 Task: Find connections with filter location Santiago del Estero with filter topic #fintechwith filter profile language German with filter current company Glenmark Pharmaceuticals with filter school SR Engineering College  with filter industry Abrasives and Nonmetallic Minerals Manufacturing with filter service category Personal Injury Law with filter keywords title Digital Overlord
Action: Mouse moved to (490, 95)
Screenshot: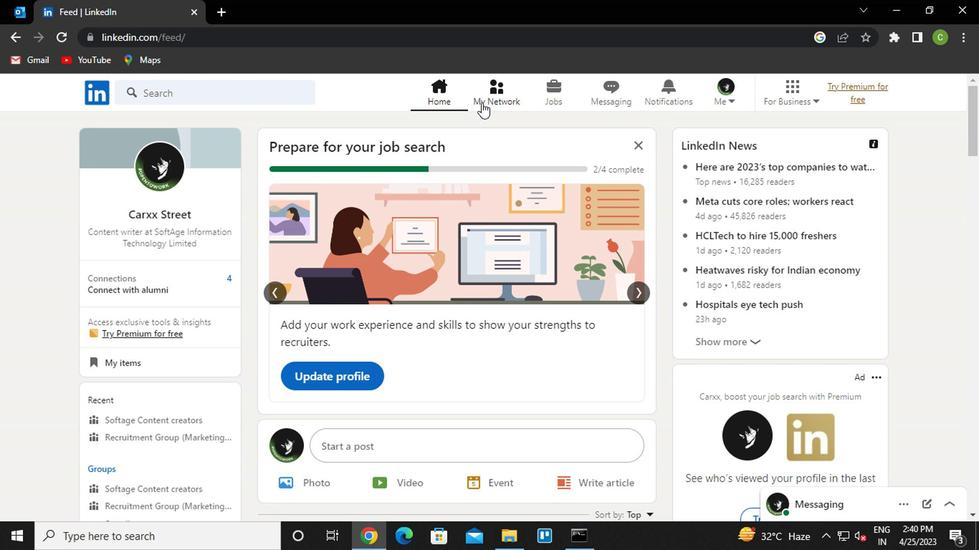 
Action: Mouse pressed left at (490, 95)
Screenshot: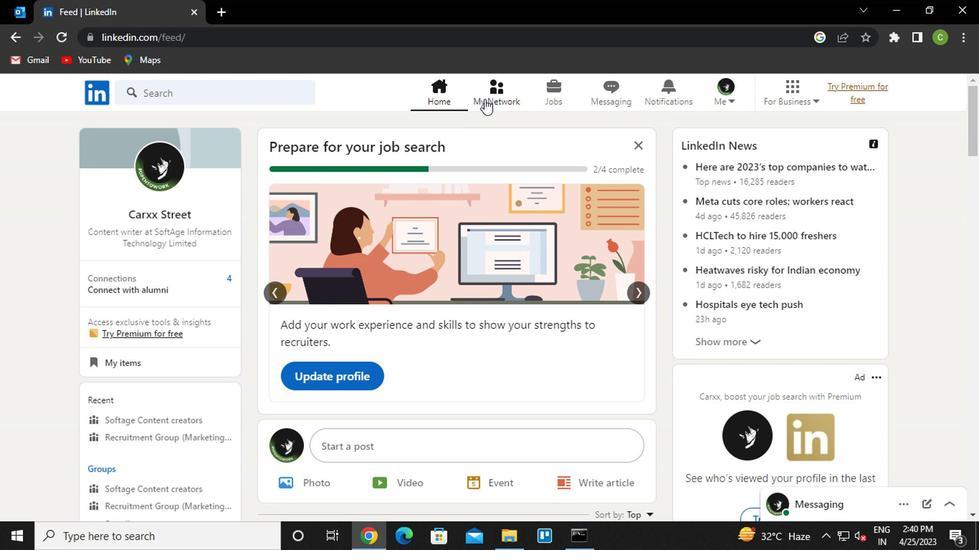 
Action: Mouse moved to (209, 173)
Screenshot: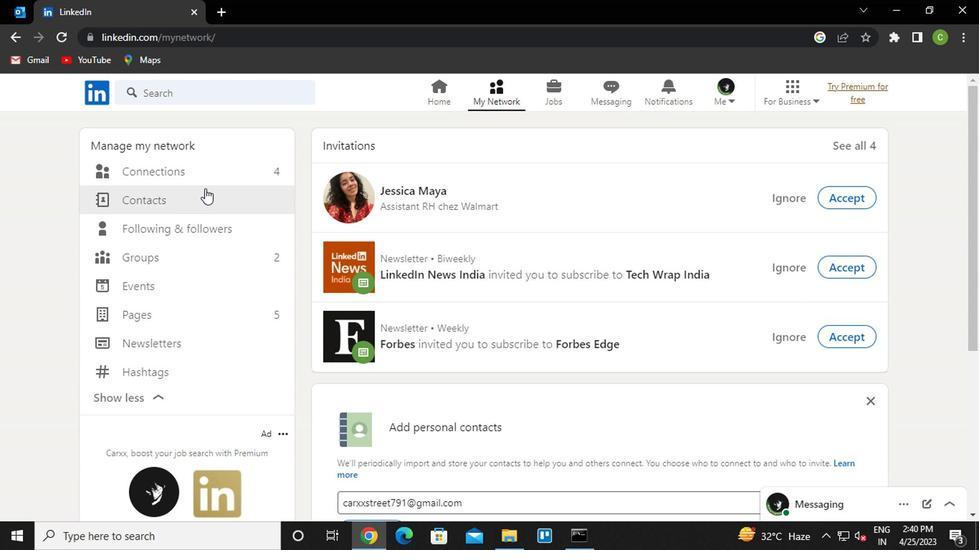 
Action: Mouse pressed left at (209, 173)
Screenshot: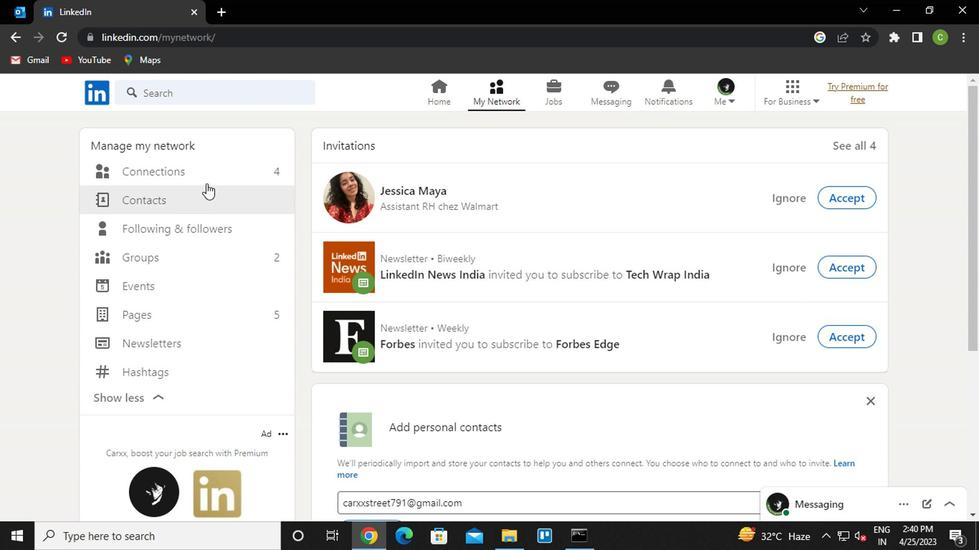 
Action: Mouse moved to (580, 177)
Screenshot: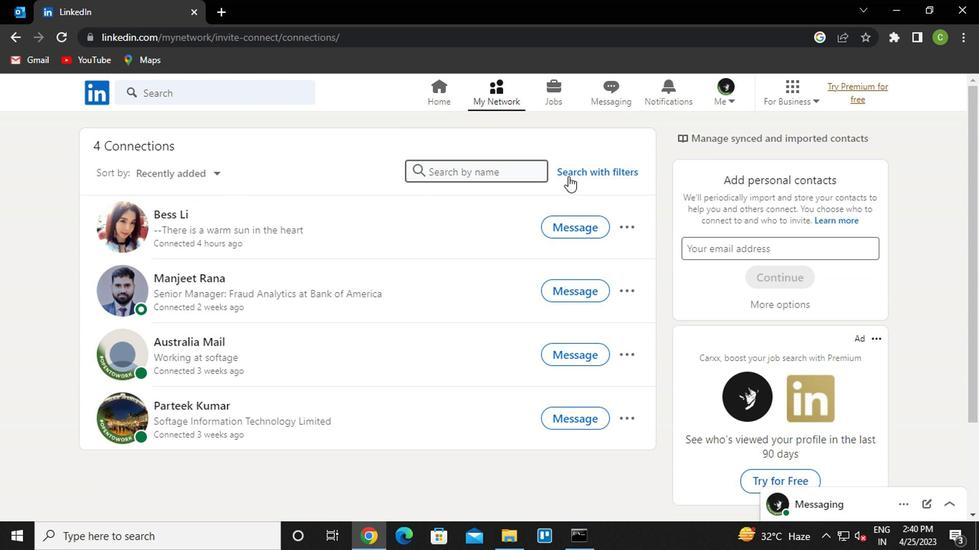 
Action: Mouse pressed left at (580, 177)
Screenshot: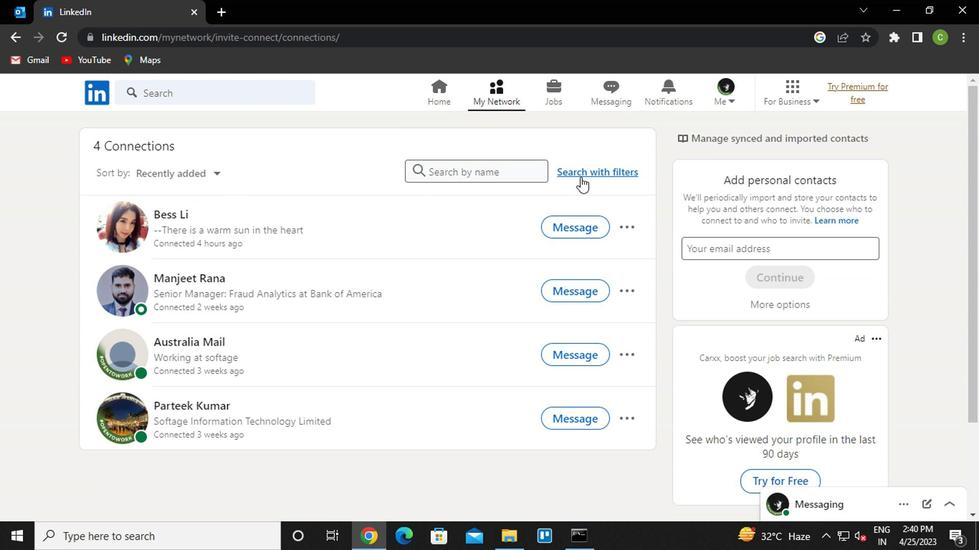 
Action: Mouse moved to (474, 137)
Screenshot: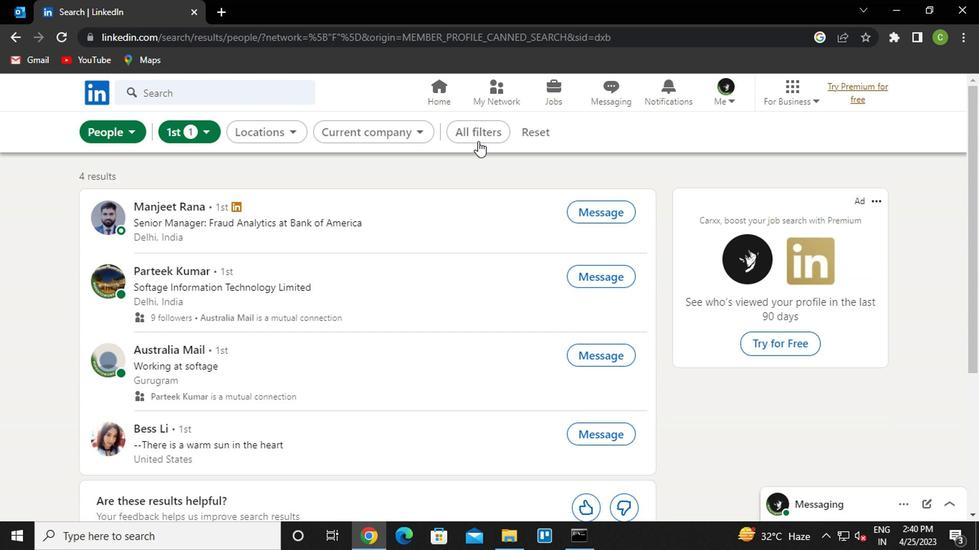 
Action: Mouse pressed left at (474, 137)
Screenshot: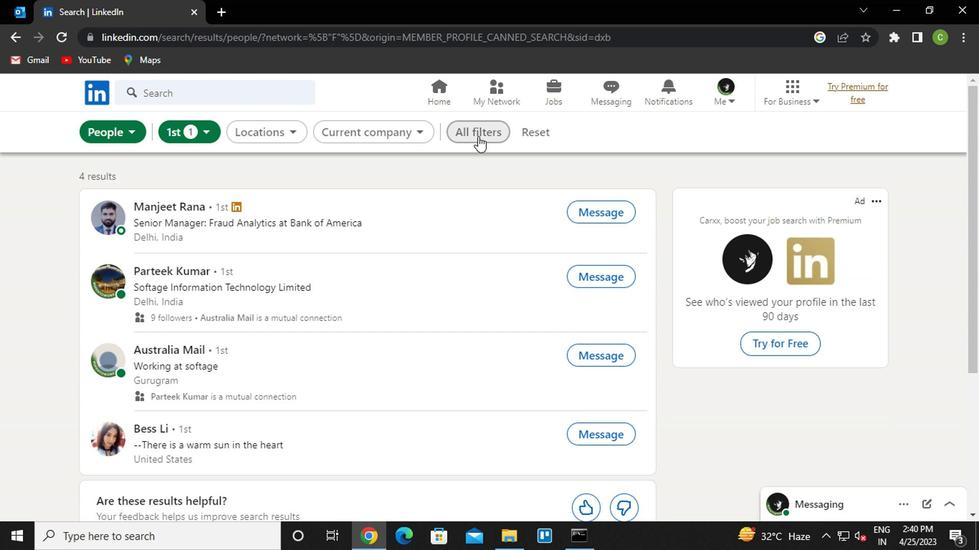 
Action: Mouse moved to (726, 291)
Screenshot: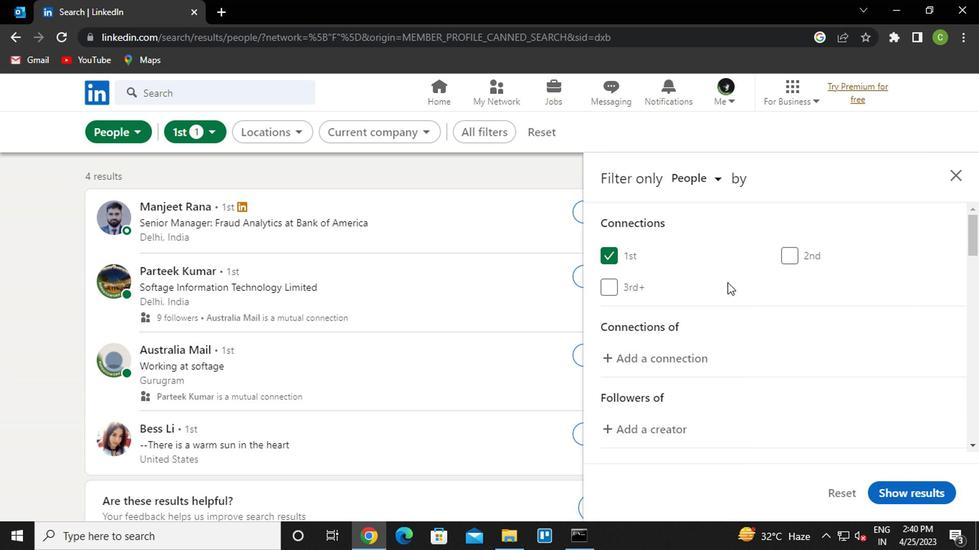 
Action: Mouse scrolled (726, 290) with delta (0, 0)
Screenshot: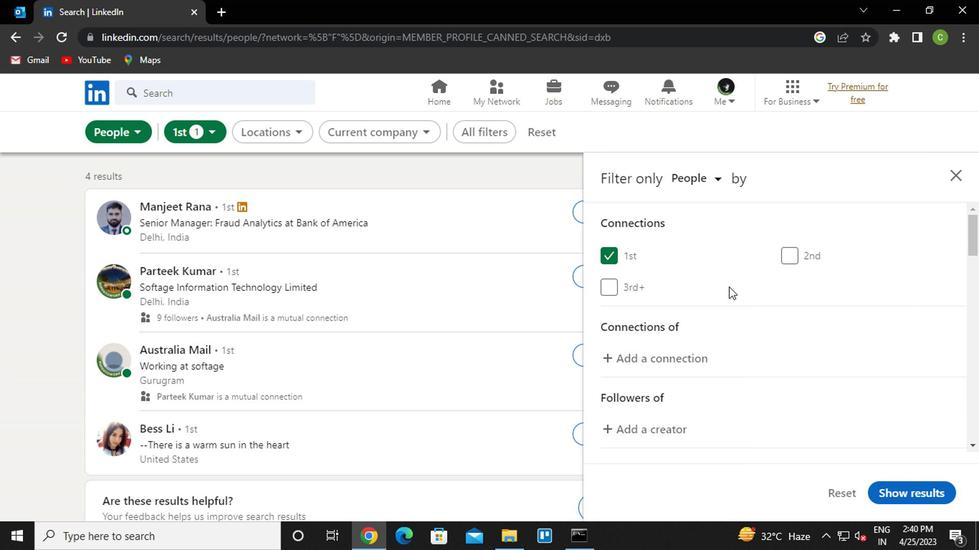 
Action: Mouse moved to (725, 297)
Screenshot: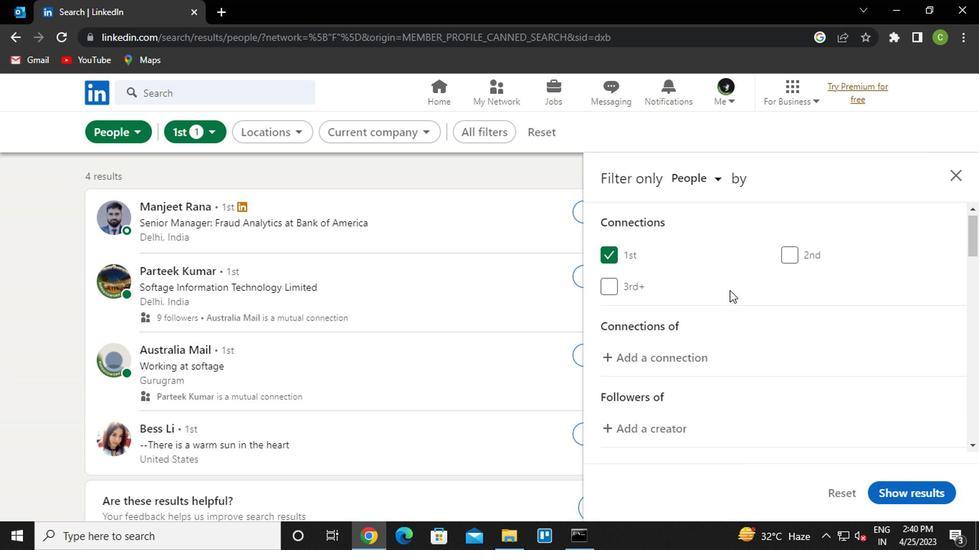 
Action: Mouse scrolled (725, 296) with delta (0, -1)
Screenshot: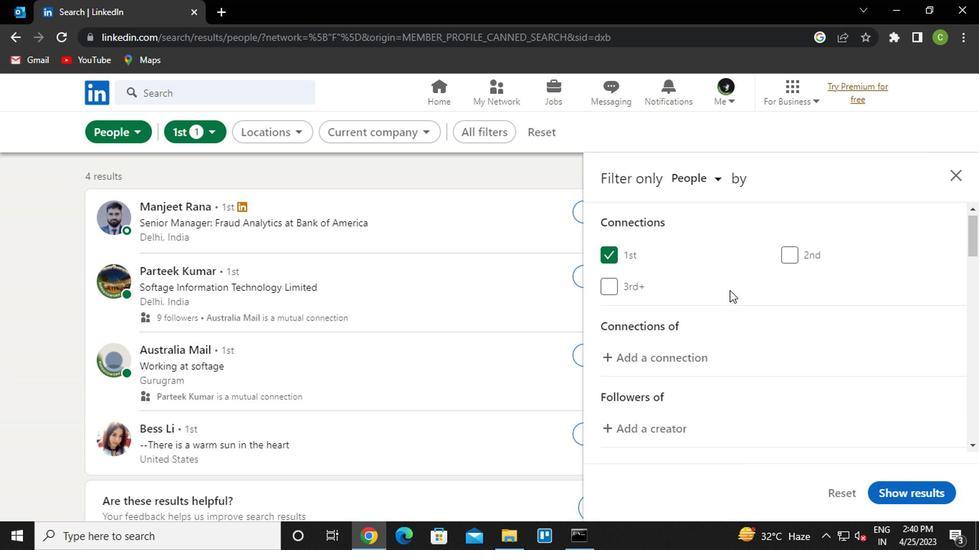 
Action: Mouse moved to (725, 300)
Screenshot: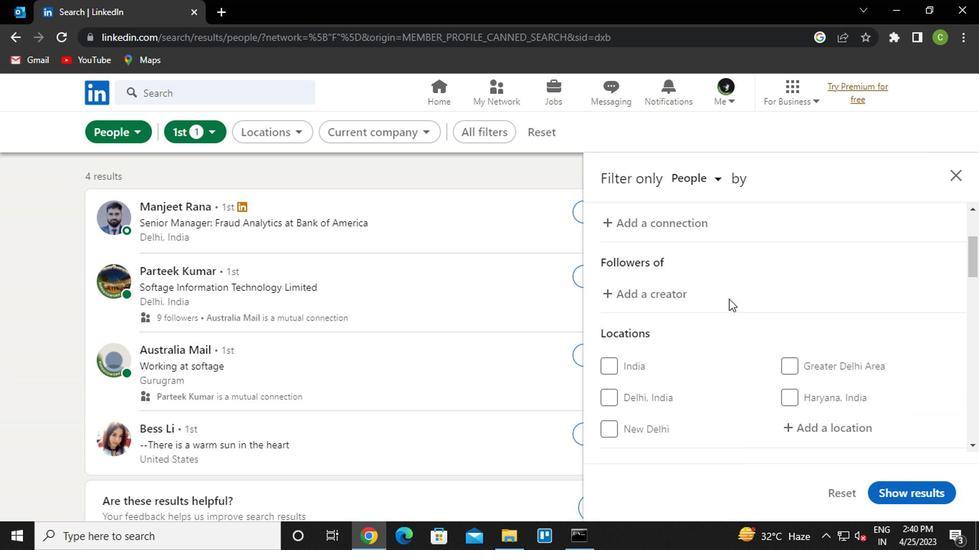 
Action: Mouse scrolled (725, 299) with delta (0, 0)
Screenshot: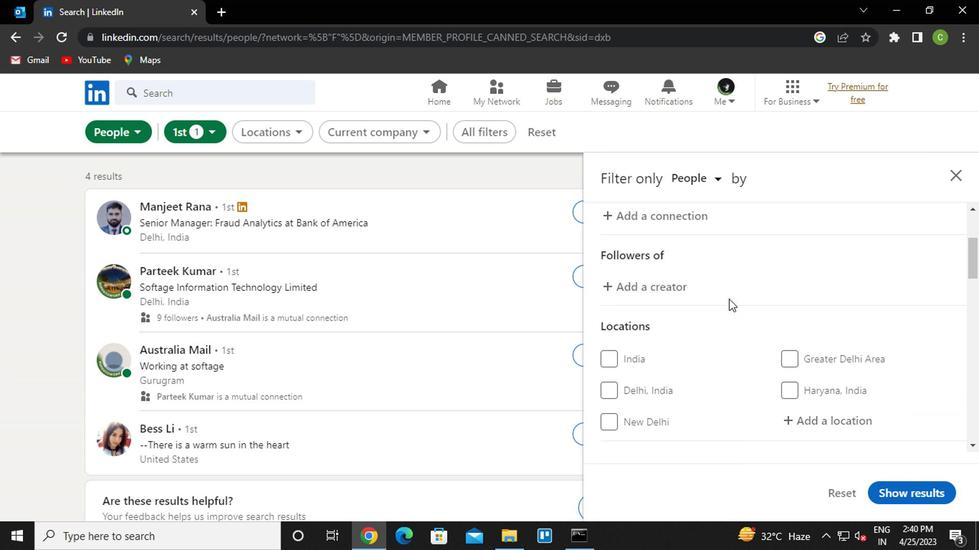 
Action: Mouse moved to (808, 346)
Screenshot: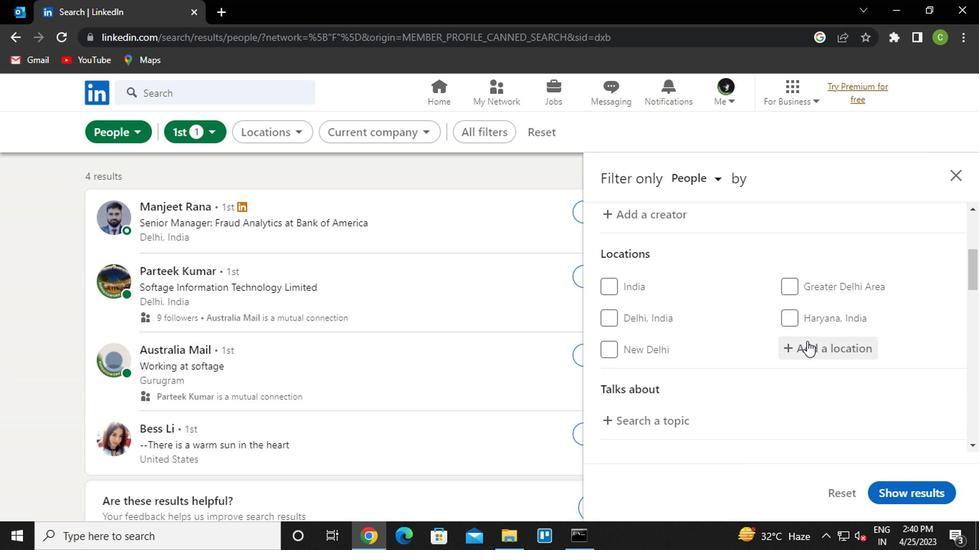 
Action: Mouse pressed left at (808, 346)
Screenshot: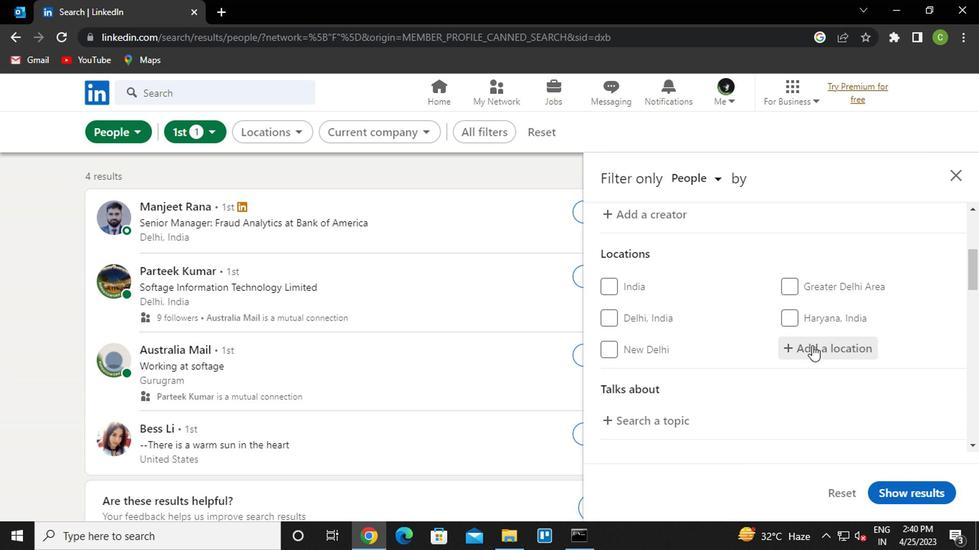 
Action: Mouse moved to (787, 361)
Screenshot: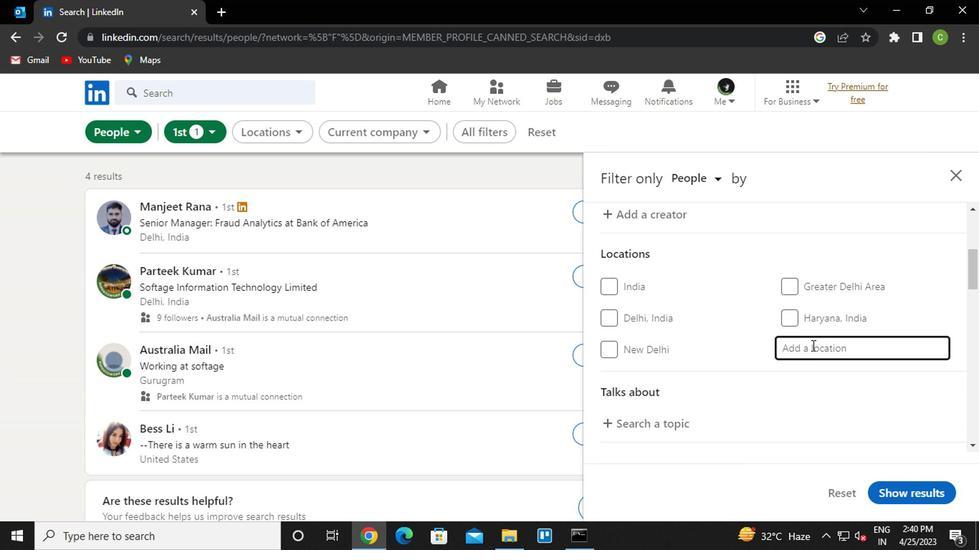 
Action: Key pressed <Key.caps_lock><Key.caps_lock>s<Key.caps_lock>antiago<Key.space>del<Key.enter><Key.enter><Key.space><Key.down><Key.enter>
Screenshot: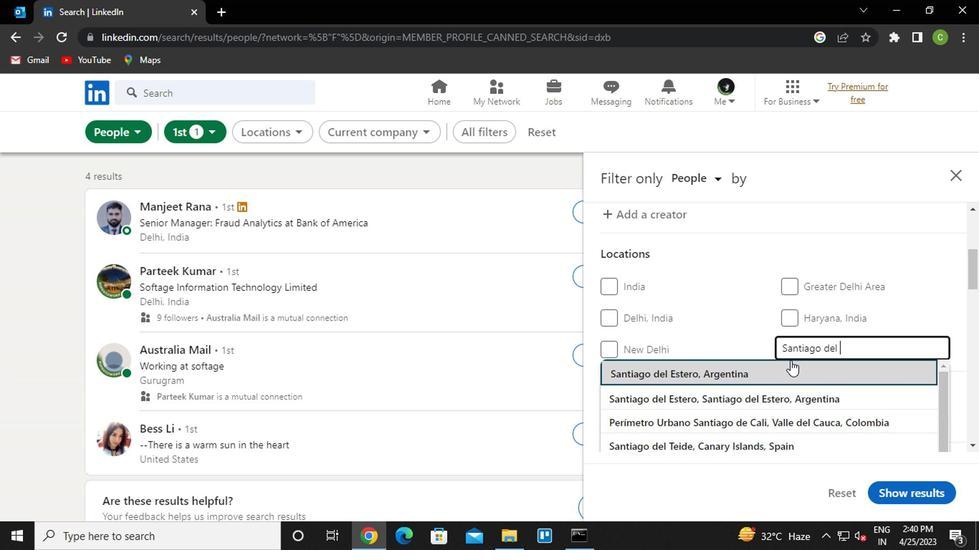 
Action: Mouse moved to (782, 370)
Screenshot: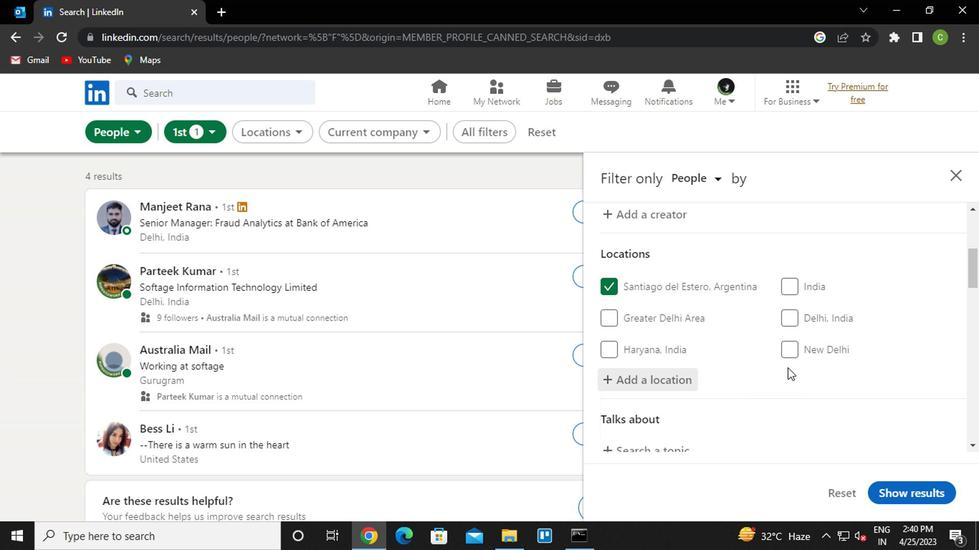 
Action: Mouse scrolled (782, 369) with delta (0, -1)
Screenshot: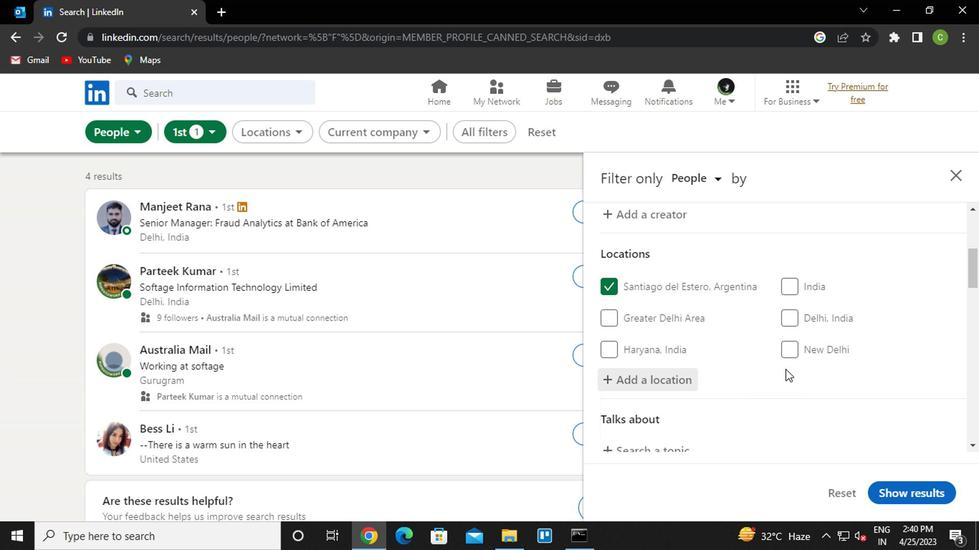 
Action: Mouse moved to (663, 379)
Screenshot: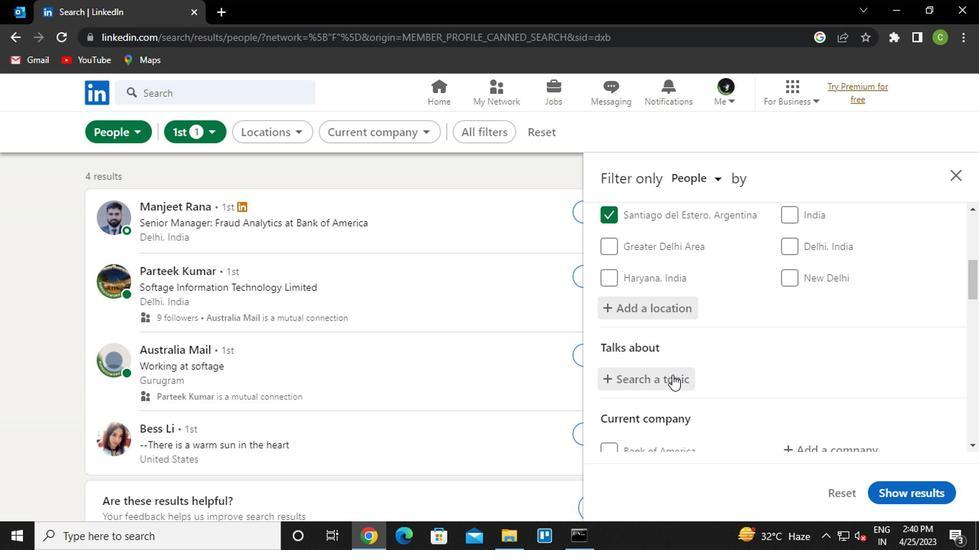 
Action: Mouse pressed left at (663, 379)
Screenshot: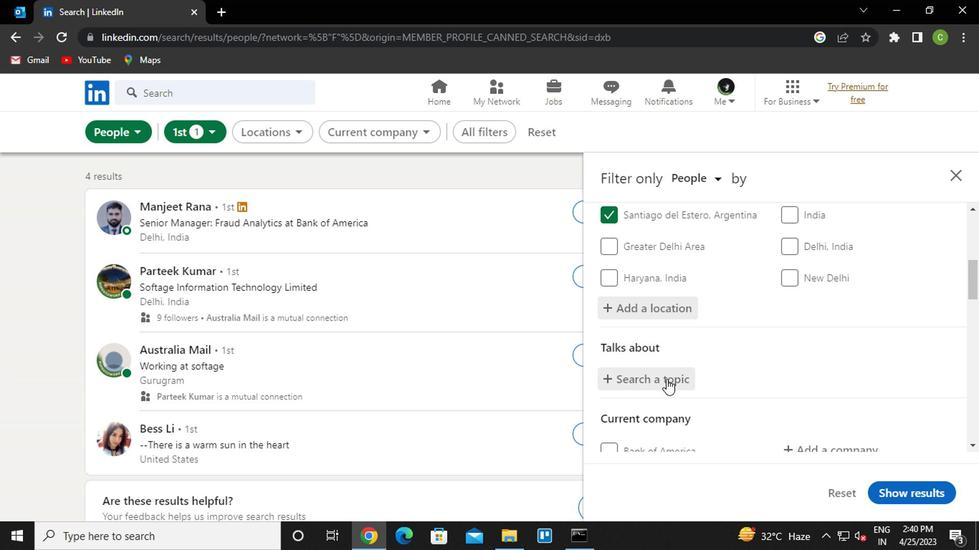 
Action: Mouse moved to (786, 377)
Screenshot: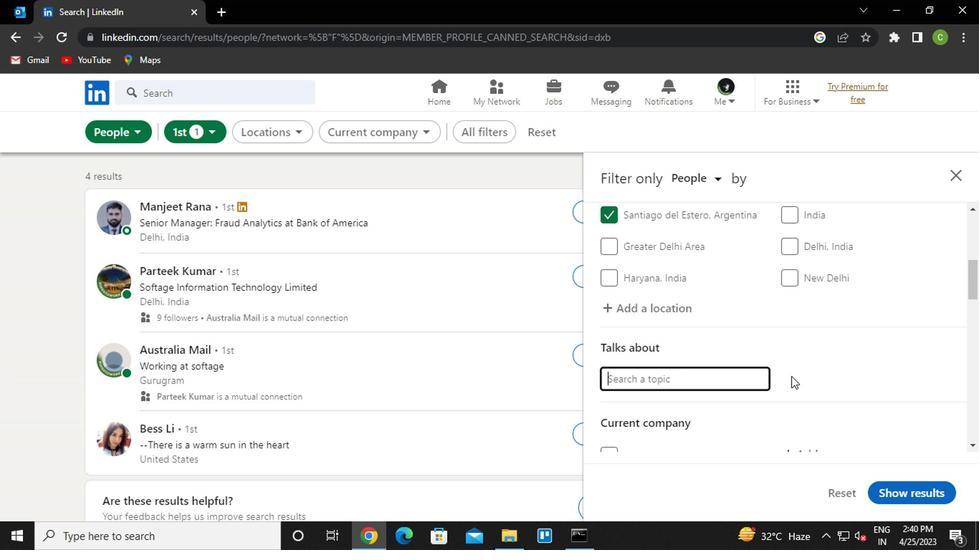 
Action: Key pressed <Key.caps_lock>f<Key.caps_lock>n<Key.backspace>intech<Key.down><Key.enter>
Screenshot: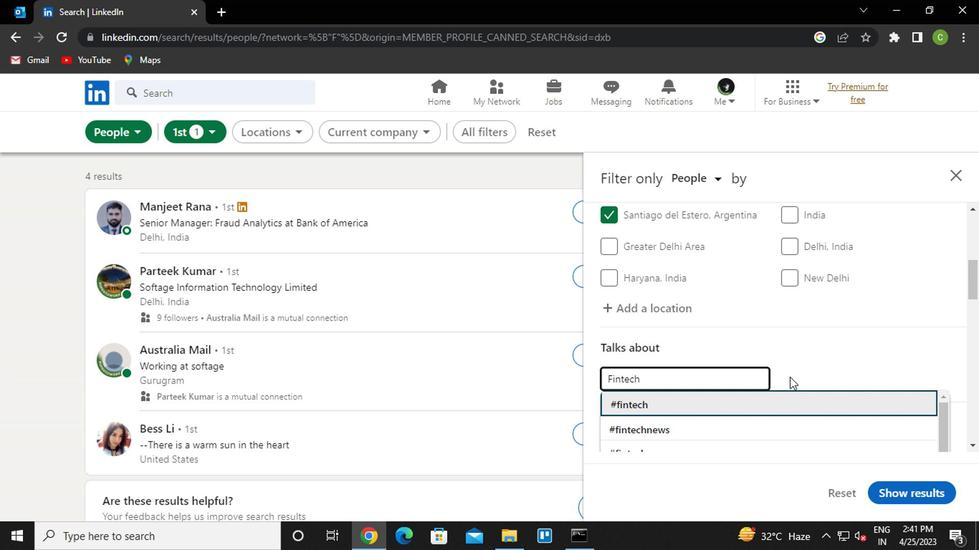 
Action: Mouse moved to (758, 315)
Screenshot: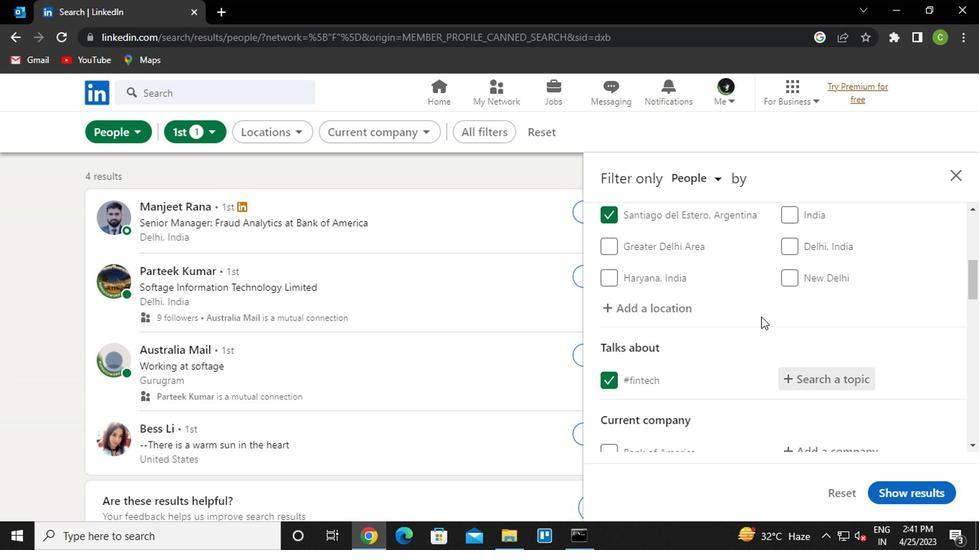 
Action: Mouse scrolled (758, 315) with delta (0, 0)
Screenshot: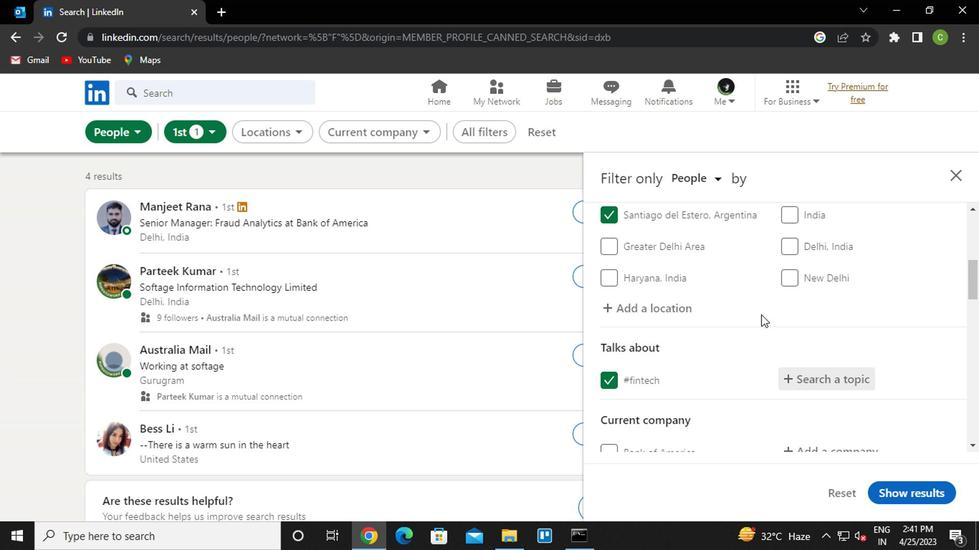 
Action: Mouse scrolled (758, 315) with delta (0, 0)
Screenshot: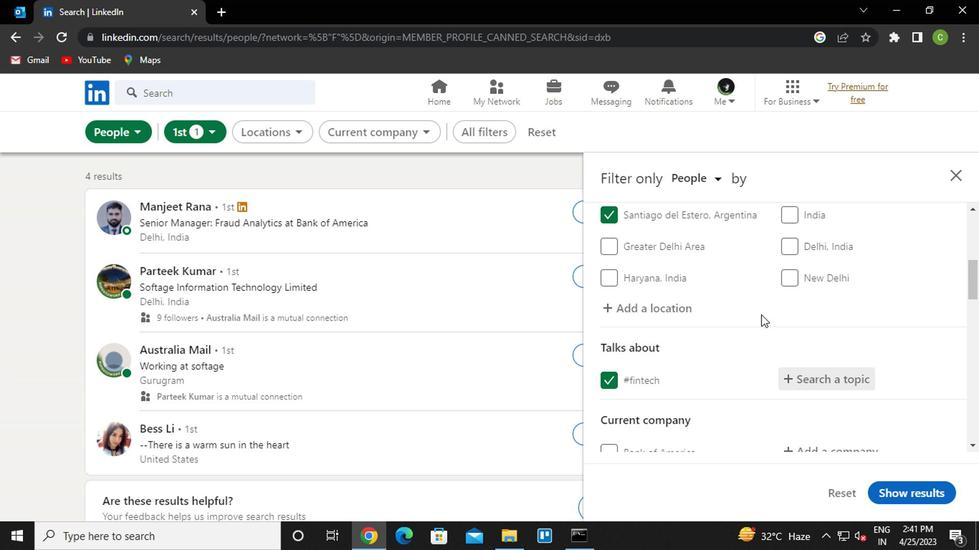 
Action: Mouse moved to (804, 311)
Screenshot: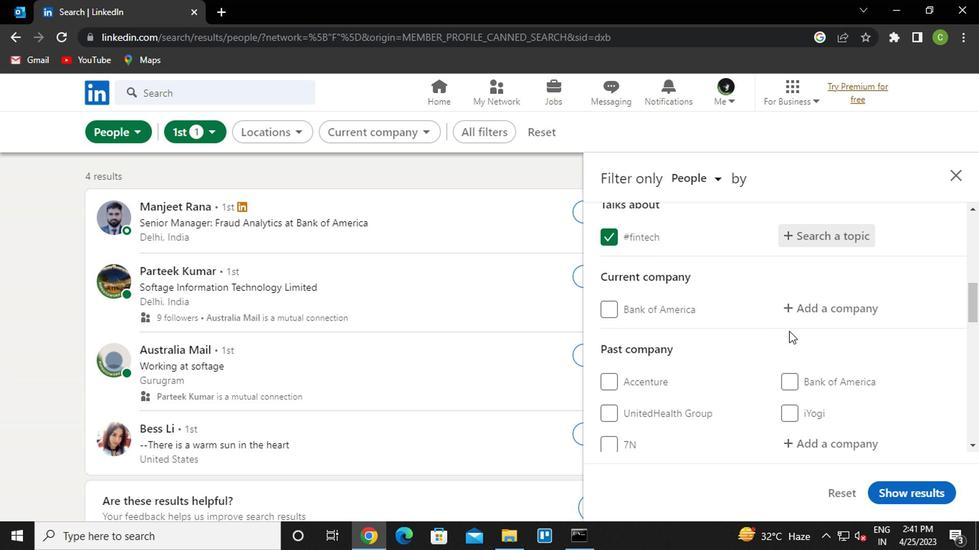 
Action: Mouse pressed left at (804, 311)
Screenshot: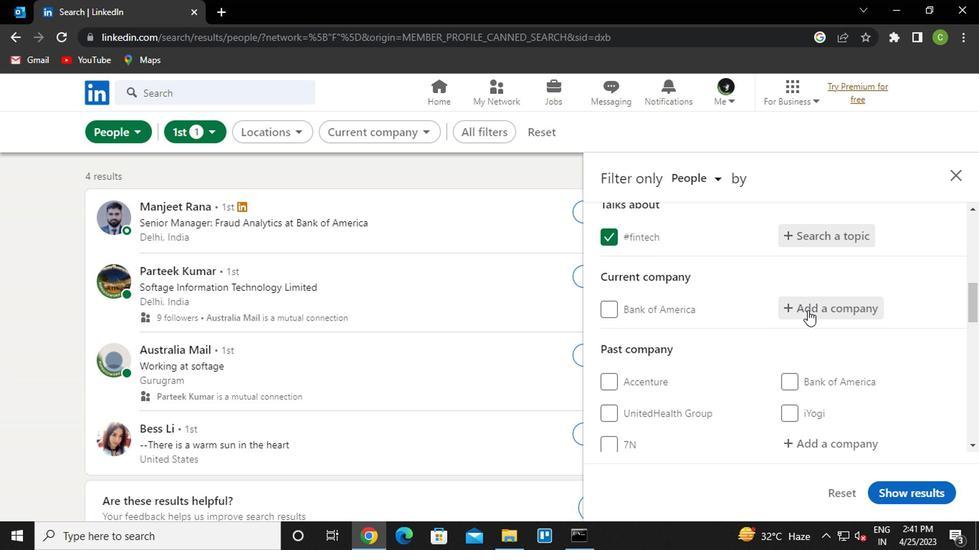 
Action: Mouse moved to (777, 329)
Screenshot: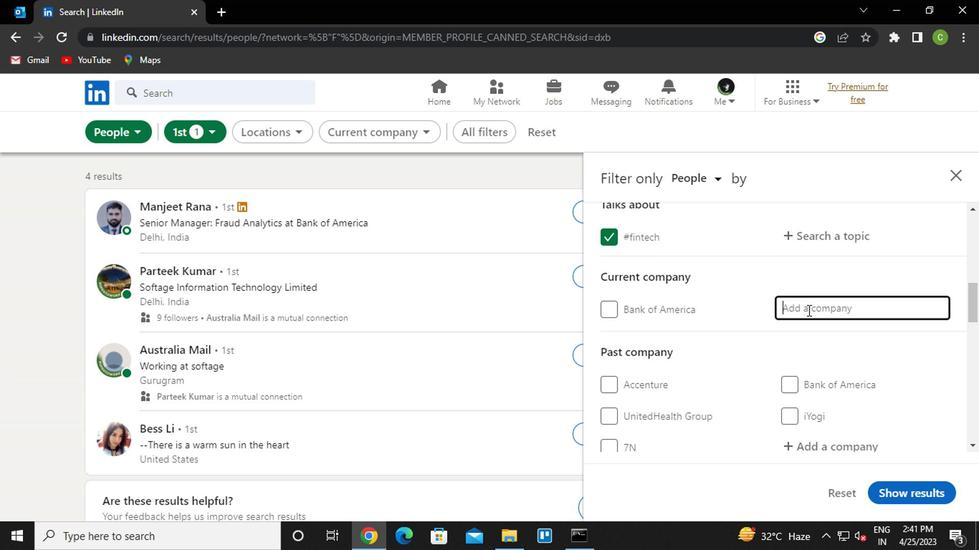 
Action: Key pressed <Key.caps_lock>g<Key.caps_lock>lenmark<Key.down><Key.enter>
Screenshot: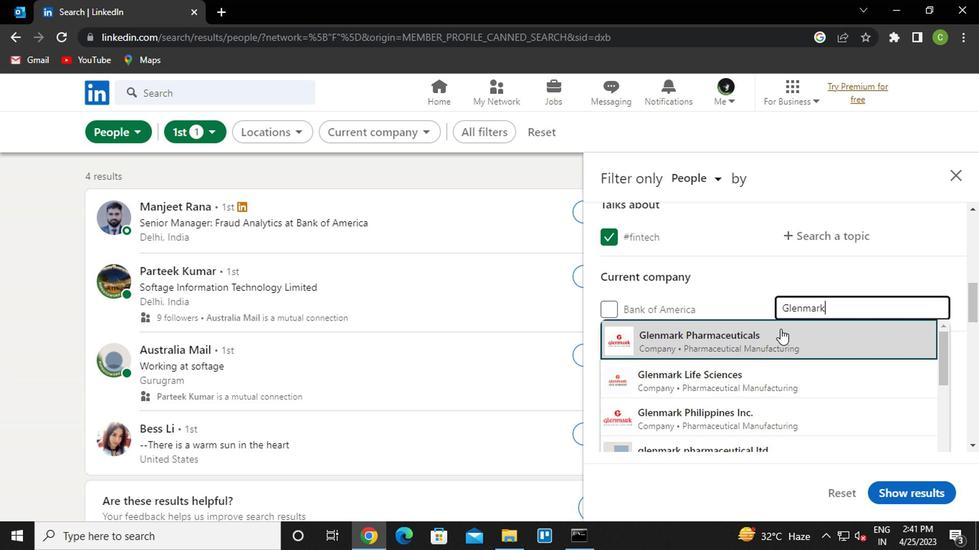 
Action: Mouse moved to (749, 340)
Screenshot: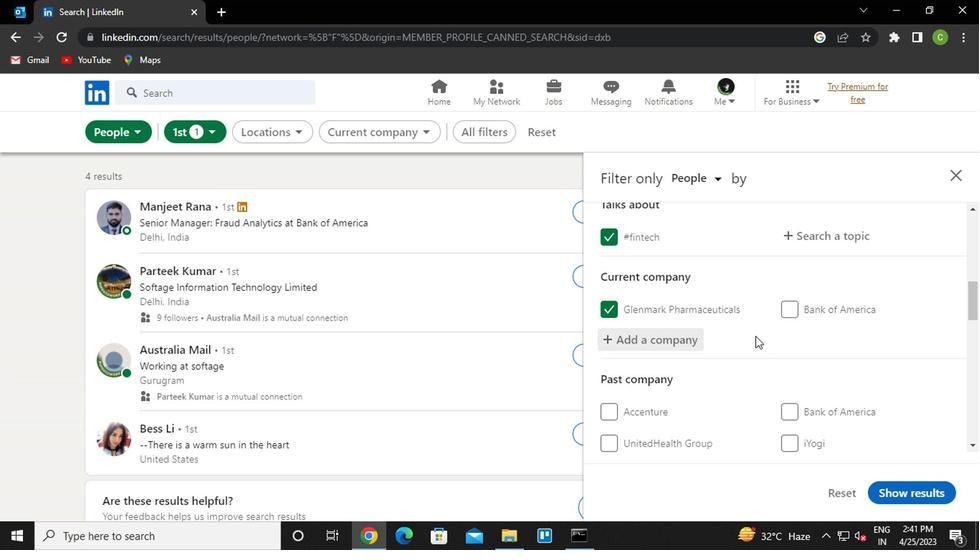 
Action: Mouse scrolled (749, 340) with delta (0, 0)
Screenshot: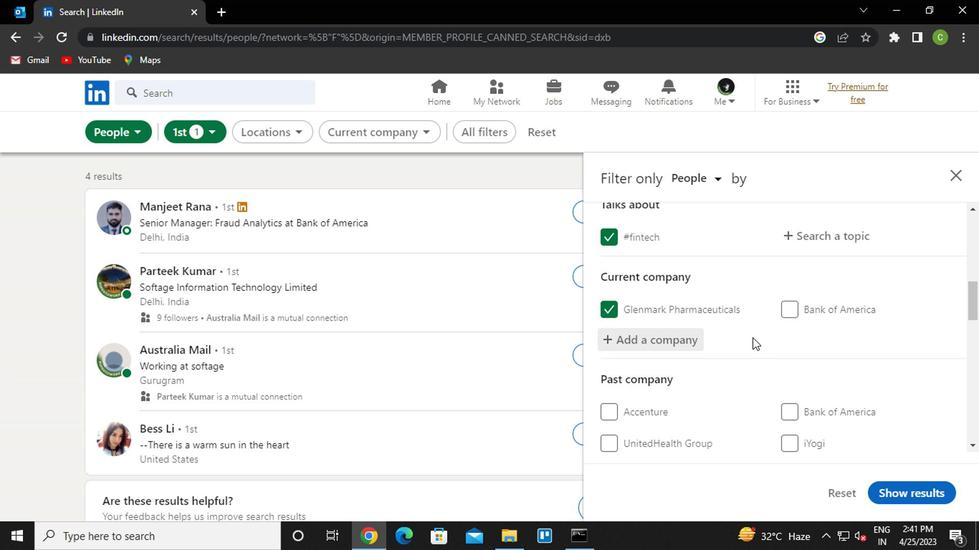 
Action: Mouse scrolled (749, 340) with delta (0, 0)
Screenshot: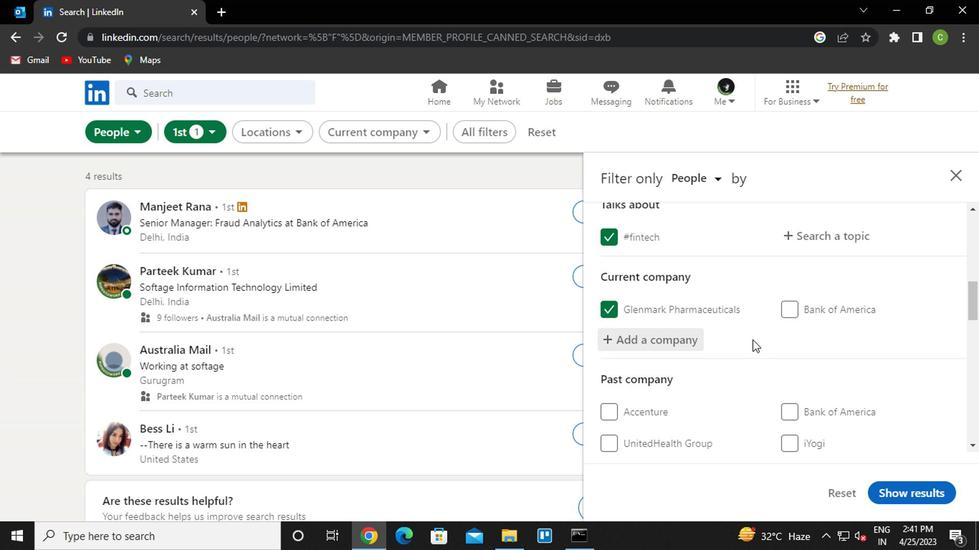 
Action: Mouse moved to (790, 363)
Screenshot: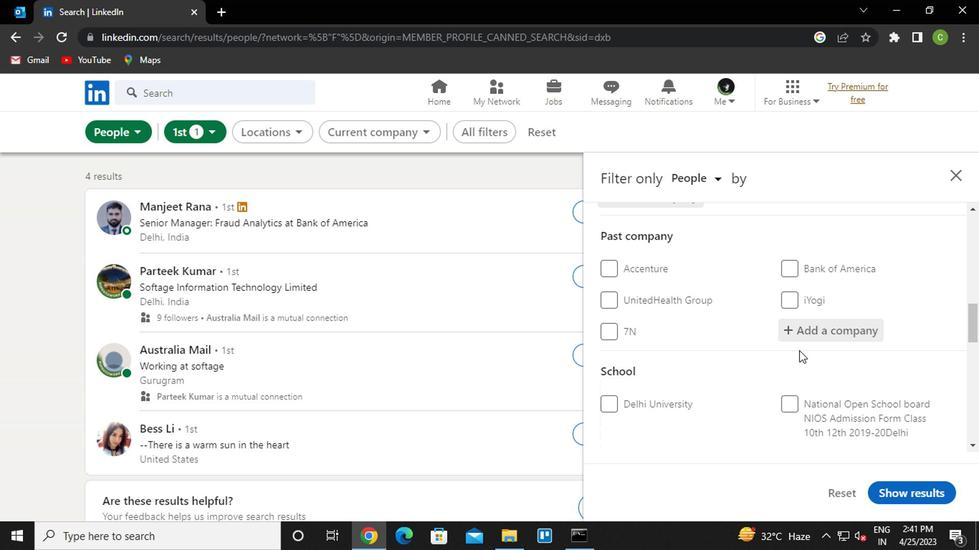
Action: Mouse scrolled (790, 363) with delta (0, 0)
Screenshot: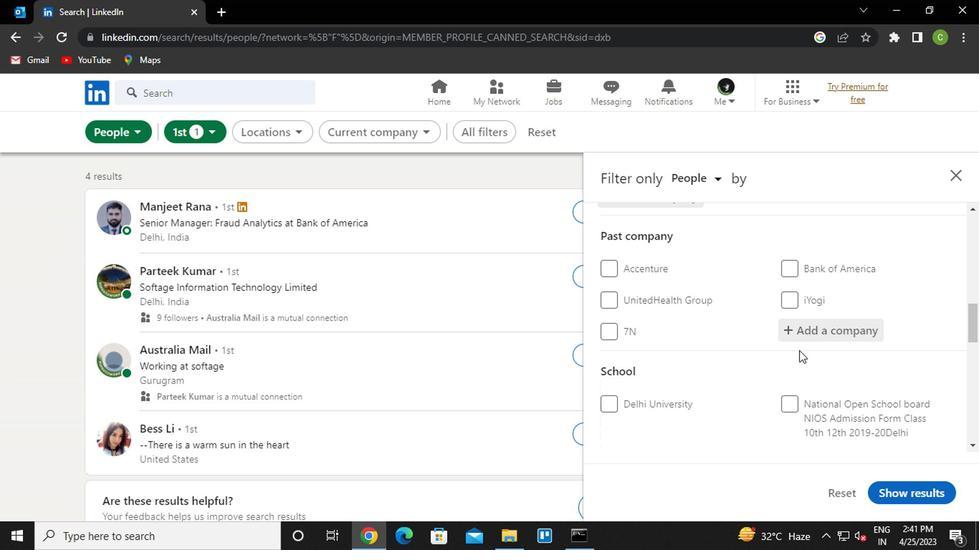 
Action: Mouse scrolled (790, 363) with delta (0, 0)
Screenshot: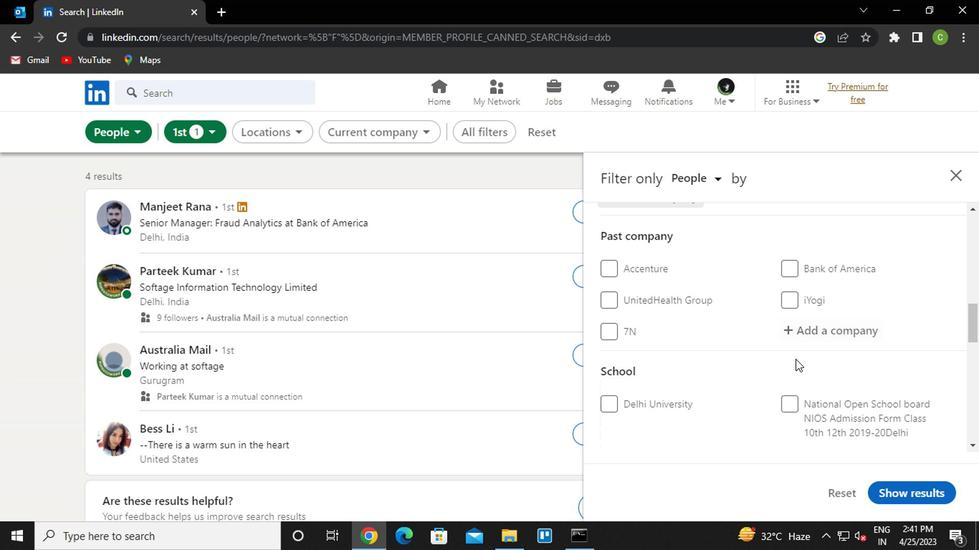 
Action: Mouse moved to (654, 366)
Screenshot: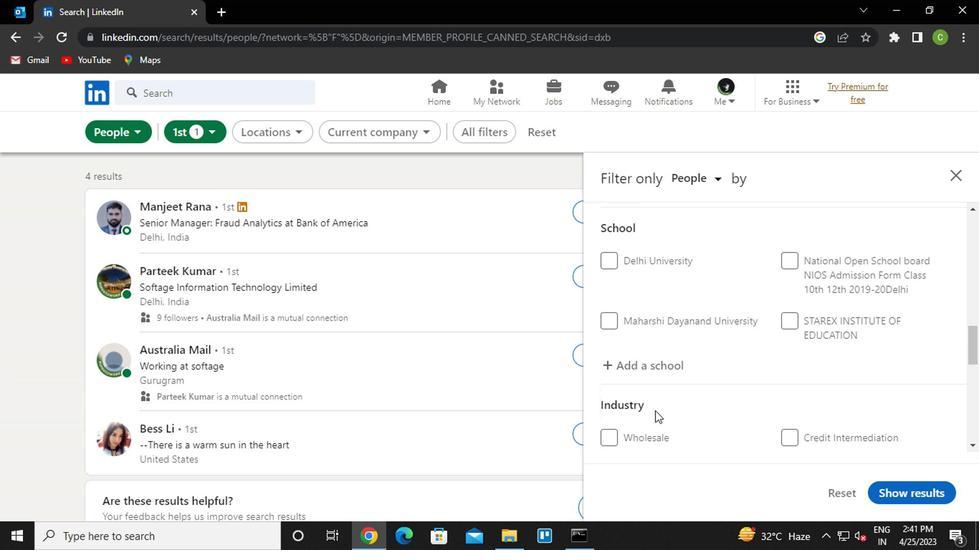 
Action: Mouse pressed left at (654, 366)
Screenshot: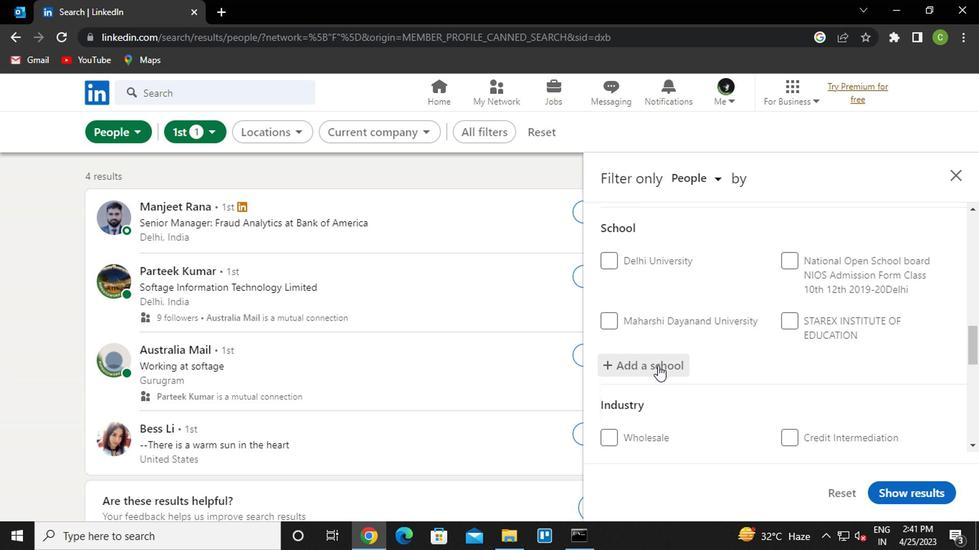 
Action: Key pressed <Key.caps_lock>sr<Key.space>e<Key.caps_lock>ngi
Screenshot: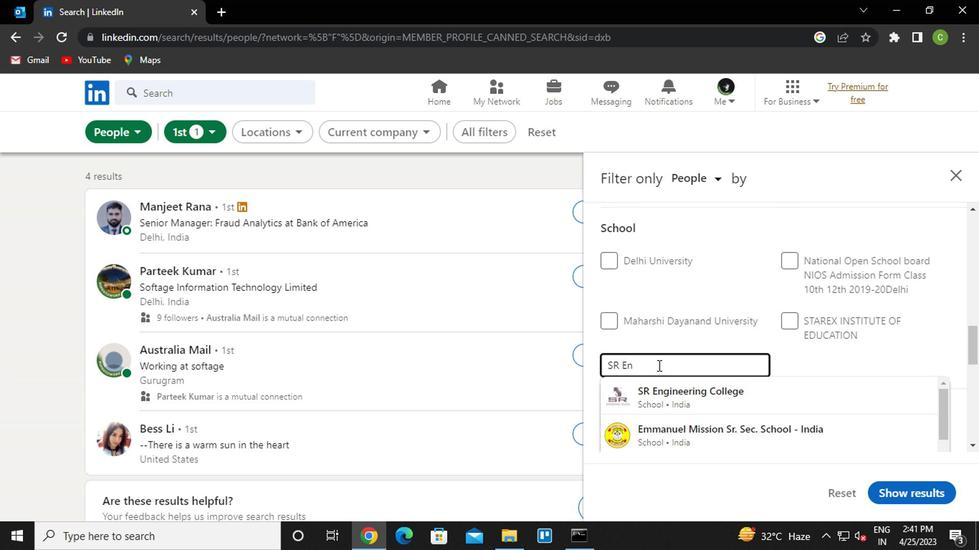 
Action: Mouse moved to (701, 400)
Screenshot: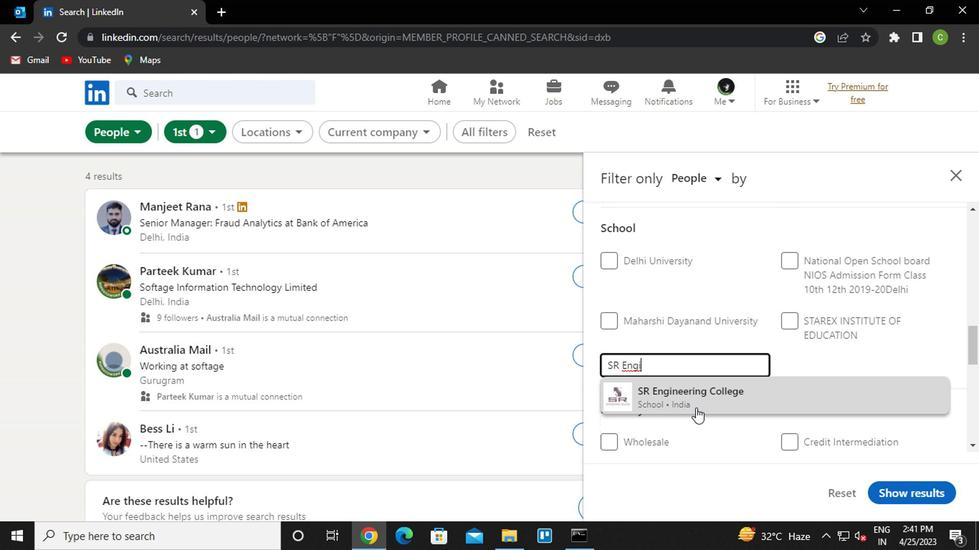 
Action: Mouse pressed left at (701, 400)
Screenshot: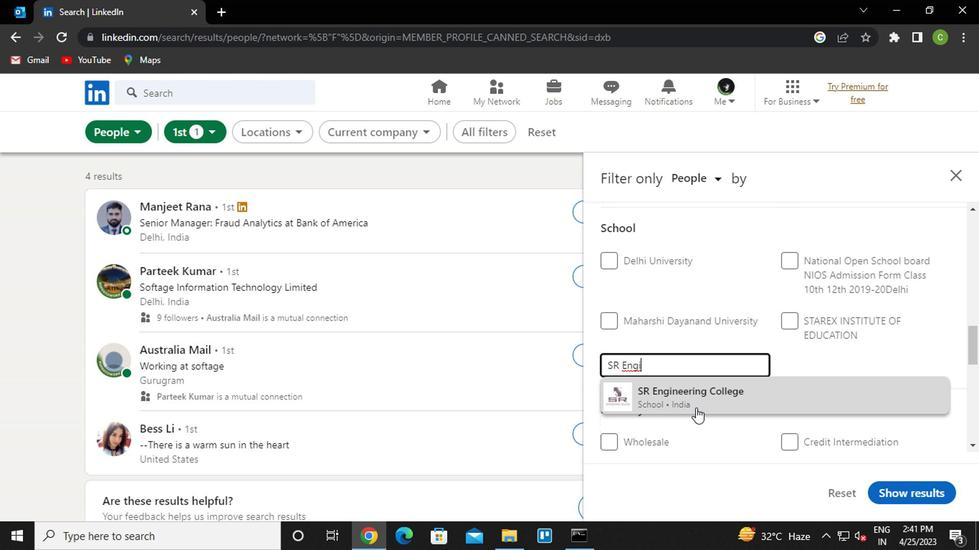 
Action: Mouse moved to (714, 337)
Screenshot: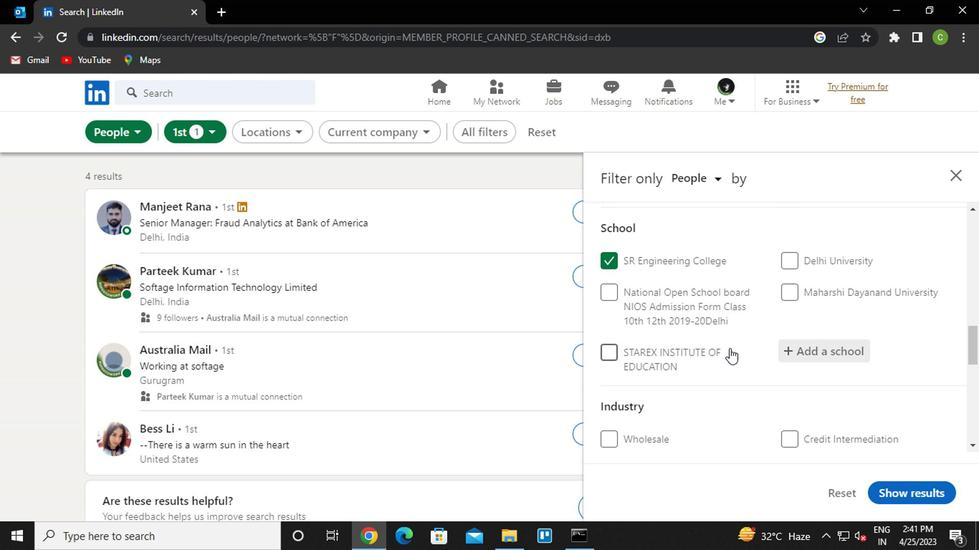 
Action: Mouse scrolled (714, 337) with delta (0, 0)
Screenshot: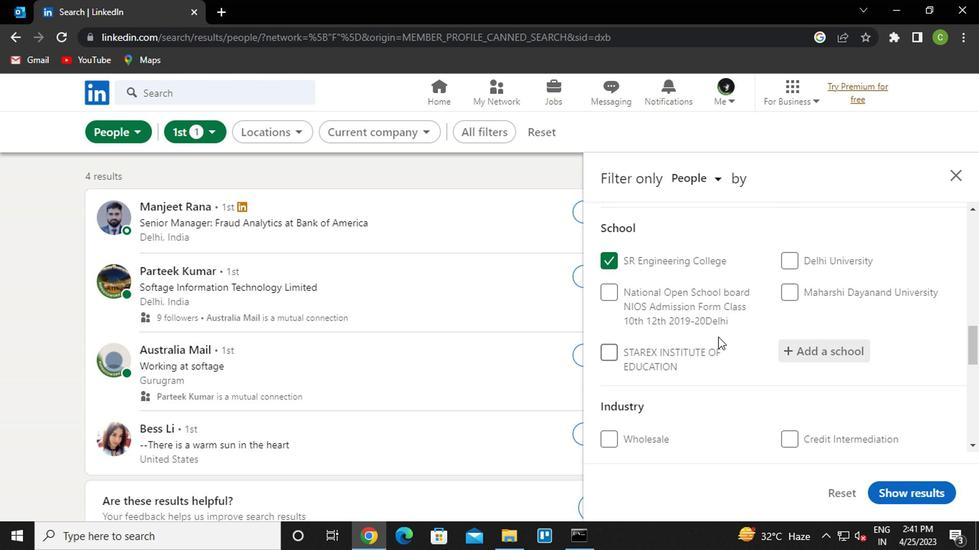 
Action: Mouse moved to (698, 340)
Screenshot: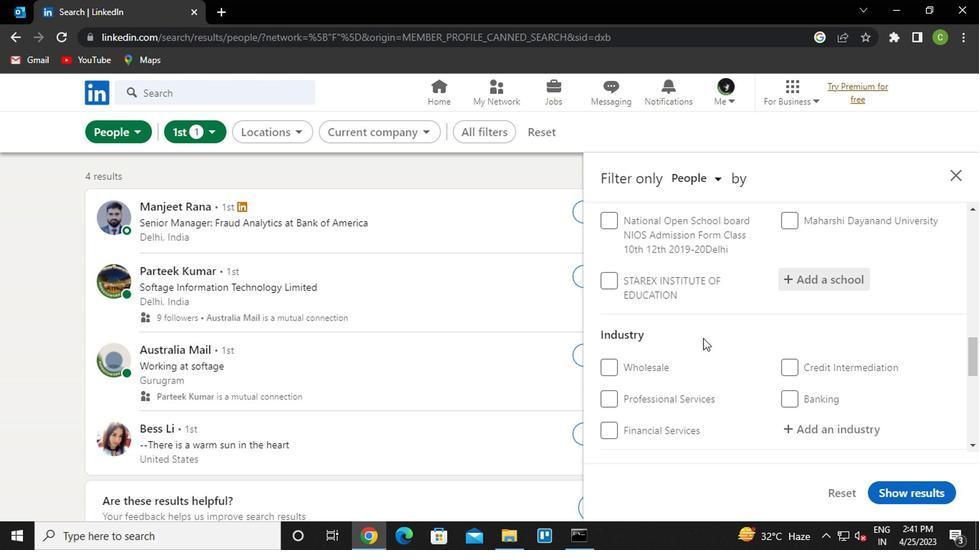 
Action: Mouse scrolled (698, 339) with delta (0, -1)
Screenshot: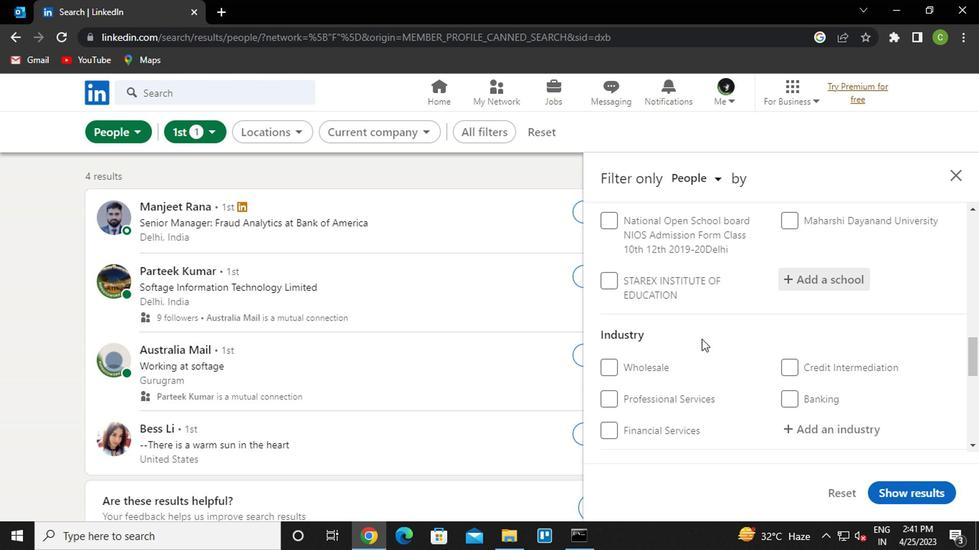 
Action: Mouse moved to (829, 359)
Screenshot: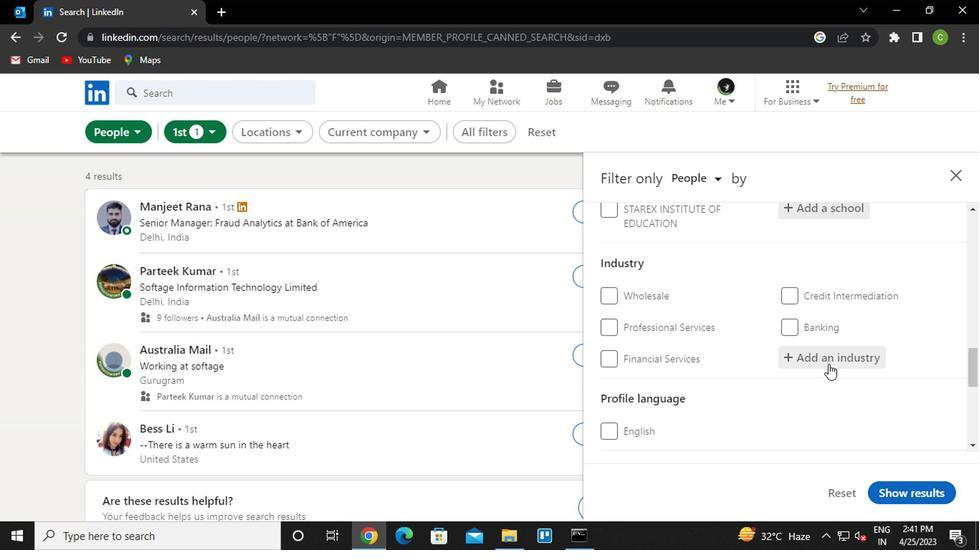 
Action: Mouse pressed left at (829, 359)
Screenshot: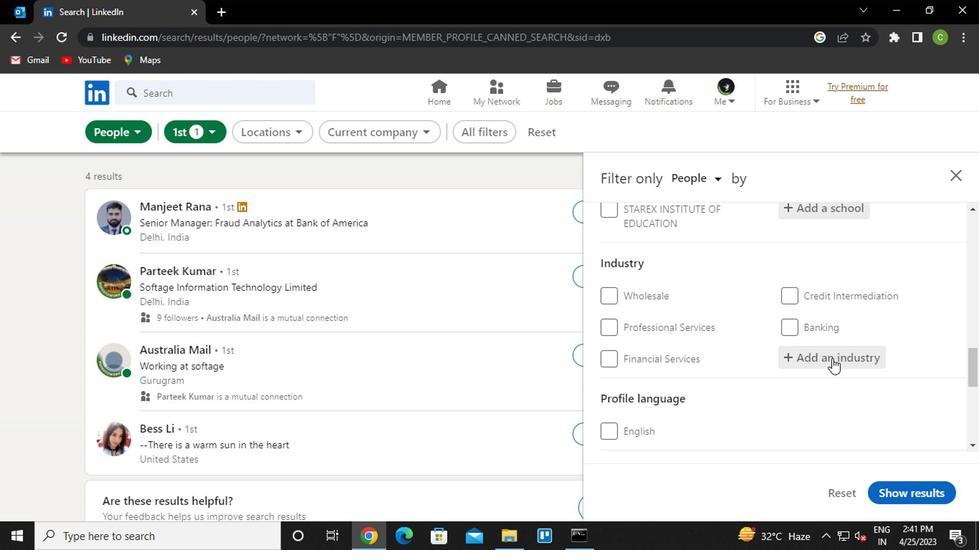 
Action: Key pressed <Key.caps_lock>a<Key.caps_lock>brasives<Key.down><Key.enter>
Screenshot: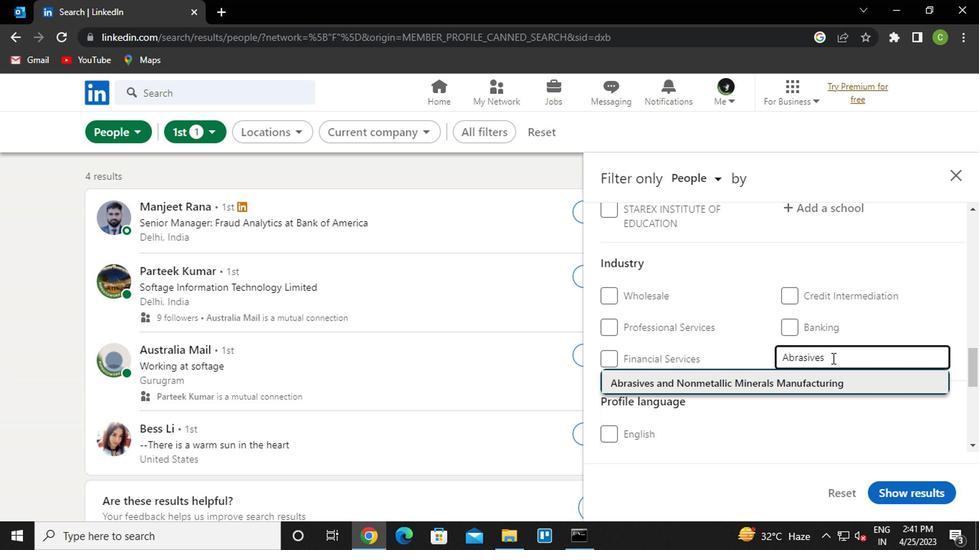 
Action: Mouse moved to (758, 380)
Screenshot: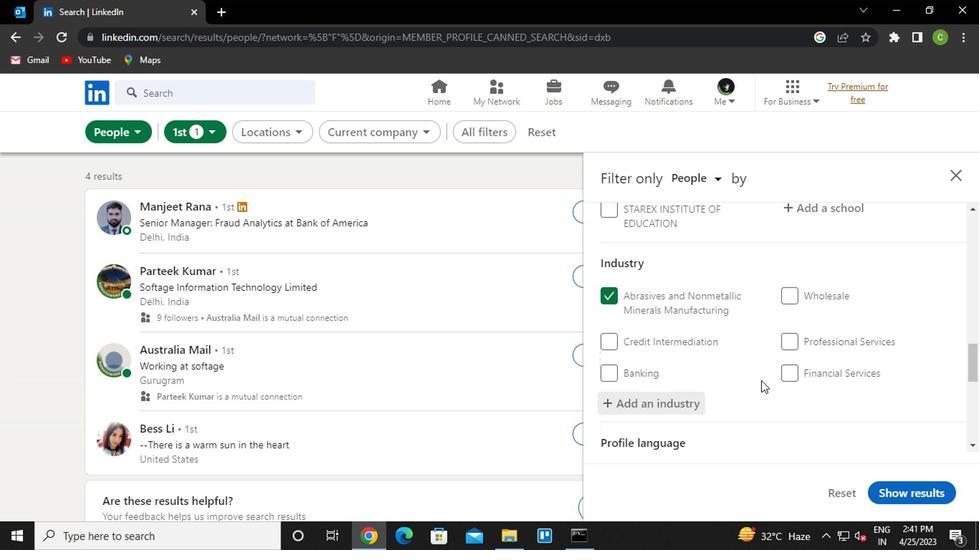 
Action: Mouse scrolled (758, 379) with delta (0, -1)
Screenshot: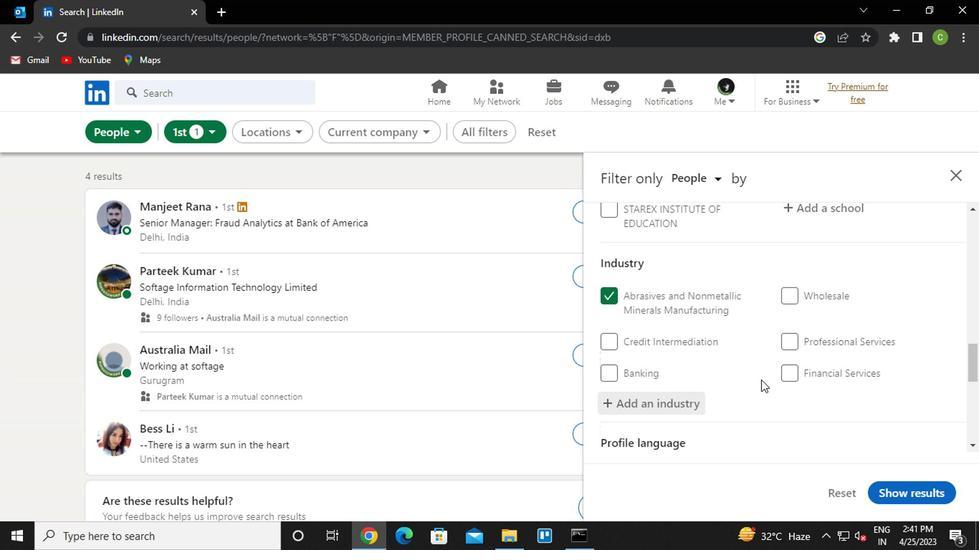 
Action: Mouse scrolled (758, 379) with delta (0, -1)
Screenshot: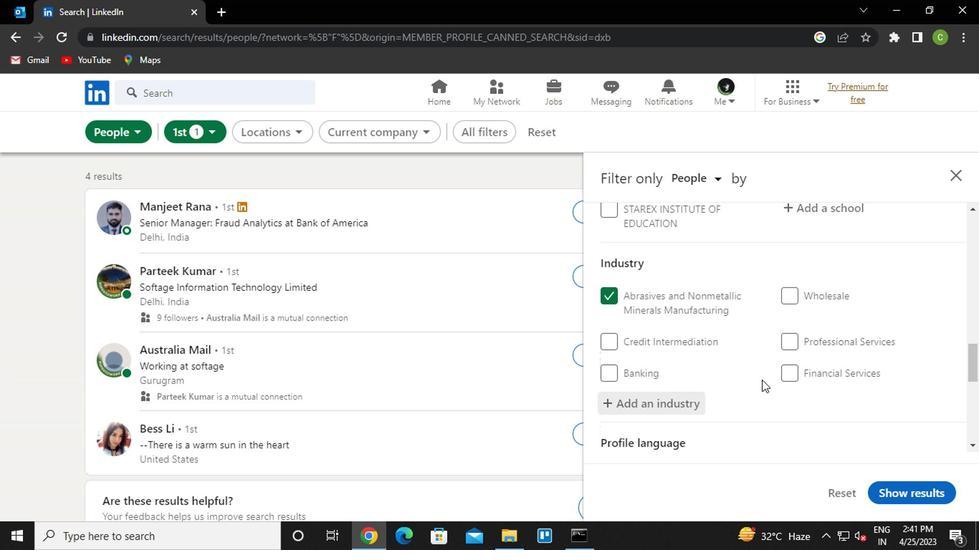 
Action: Mouse moved to (659, 351)
Screenshot: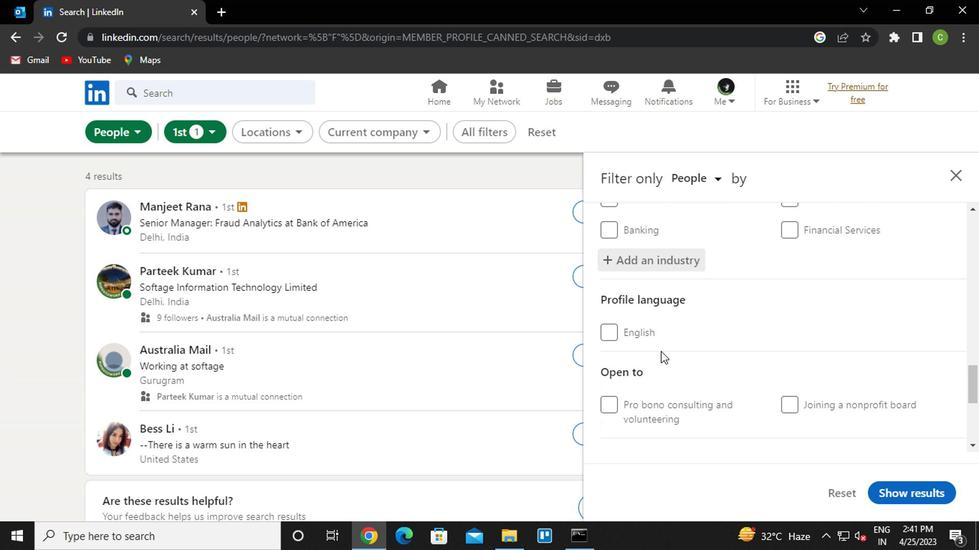 
Action: Mouse scrolled (659, 350) with delta (0, 0)
Screenshot: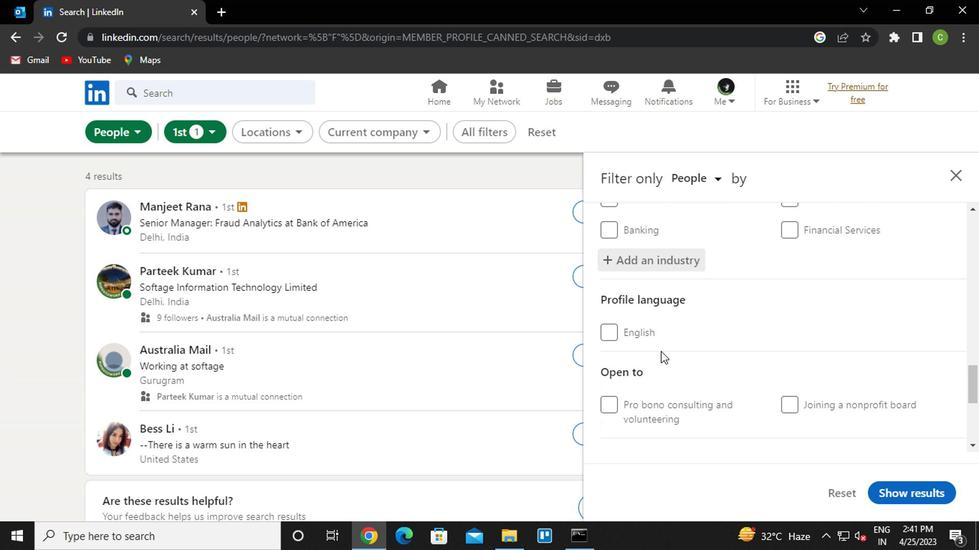 
Action: Mouse scrolled (659, 350) with delta (0, 0)
Screenshot: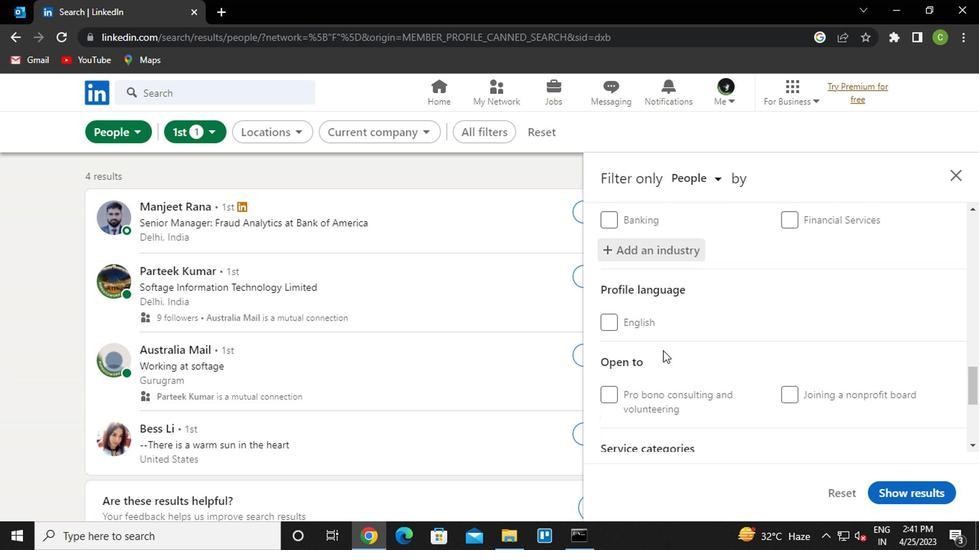 
Action: Mouse moved to (654, 353)
Screenshot: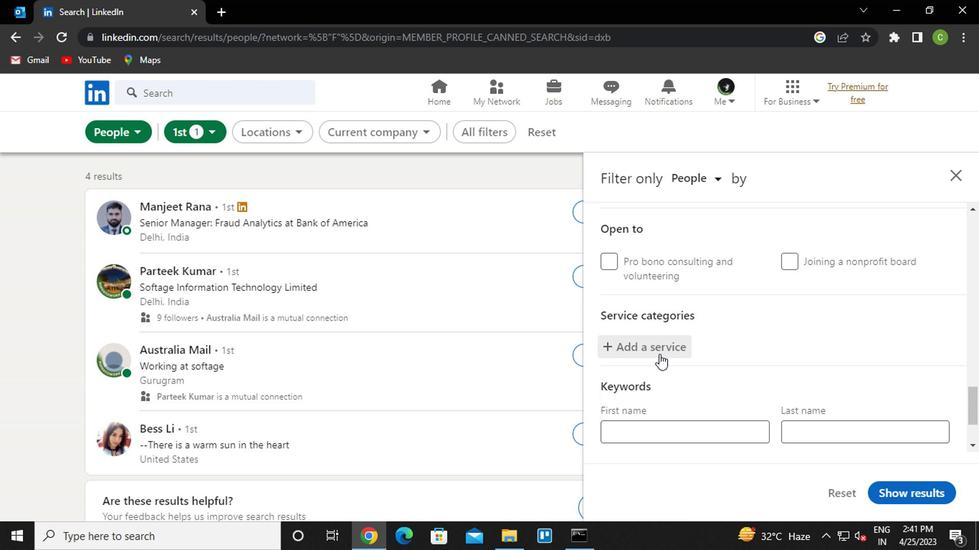 
Action: Mouse pressed left at (654, 353)
Screenshot: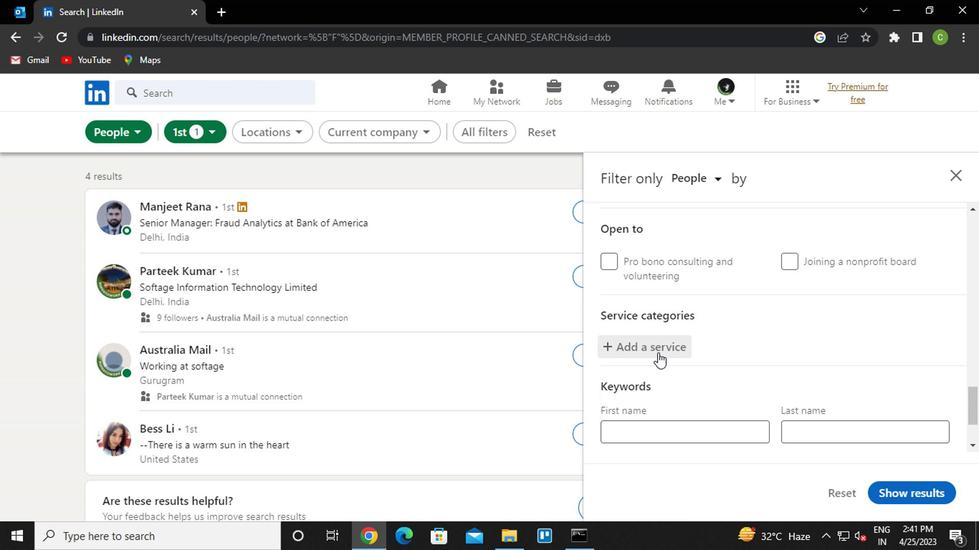 
Action: Key pressed <Key.caps_lock>p<Key.caps_lock>ersonal<Key.space><Key.down><Key.down><Key.enter>
Screenshot: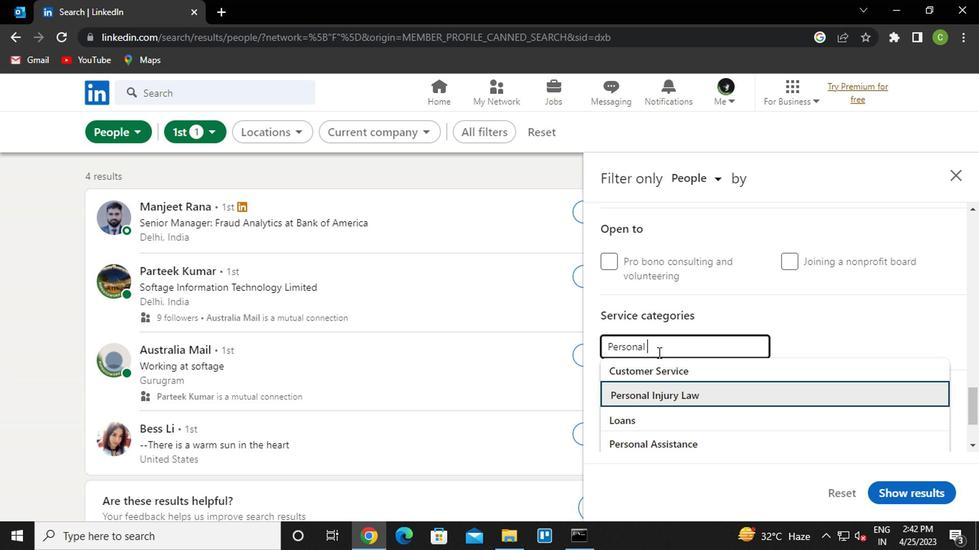 
Action: Mouse scrolled (654, 352) with delta (0, 0)
Screenshot: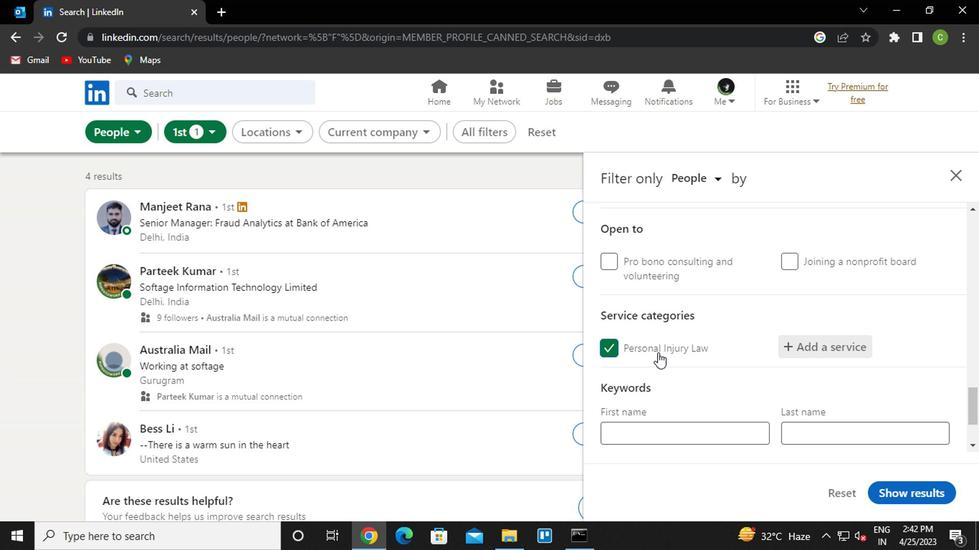 
Action: Mouse moved to (654, 354)
Screenshot: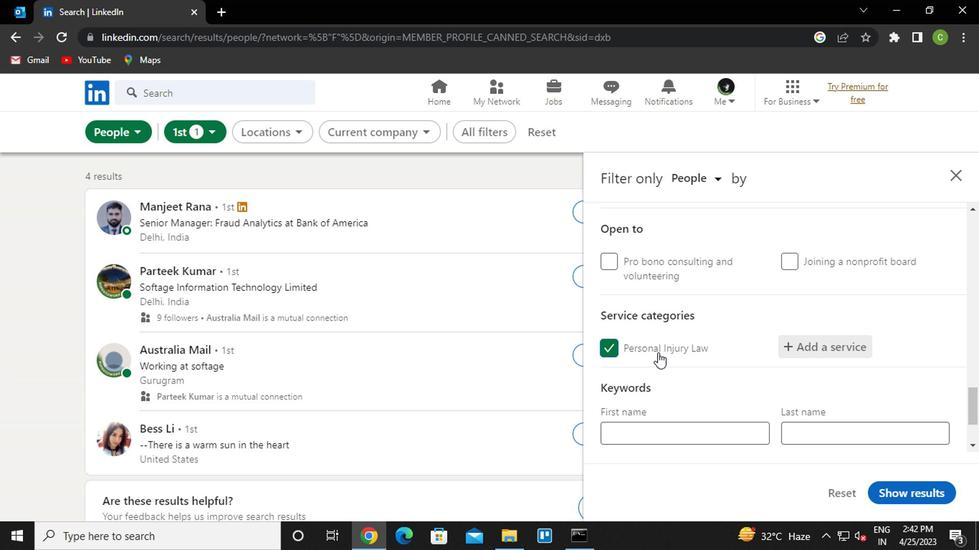 
Action: Mouse scrolled (654, 353) with delta (0, -1)
Screenshot: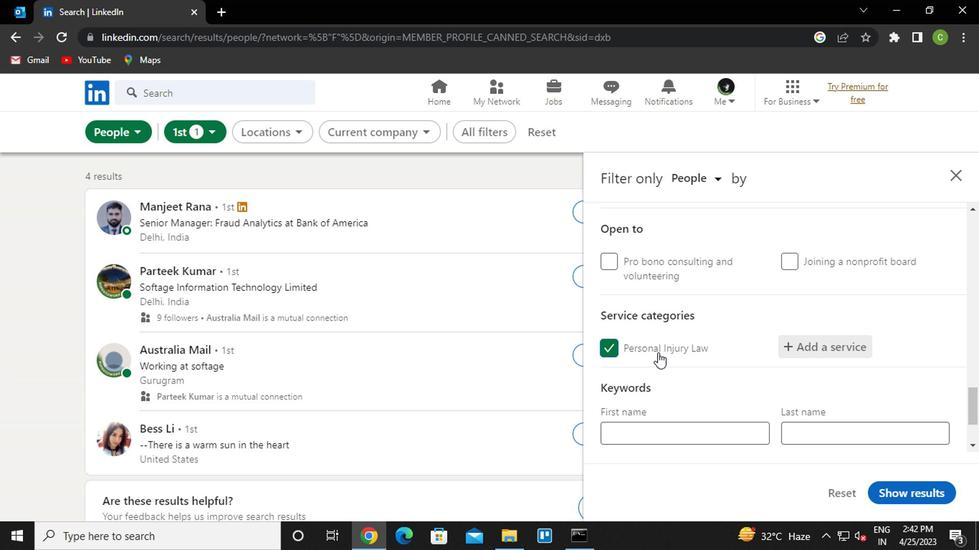 
Action: Mouse moved to (668, 384)
Screenshot: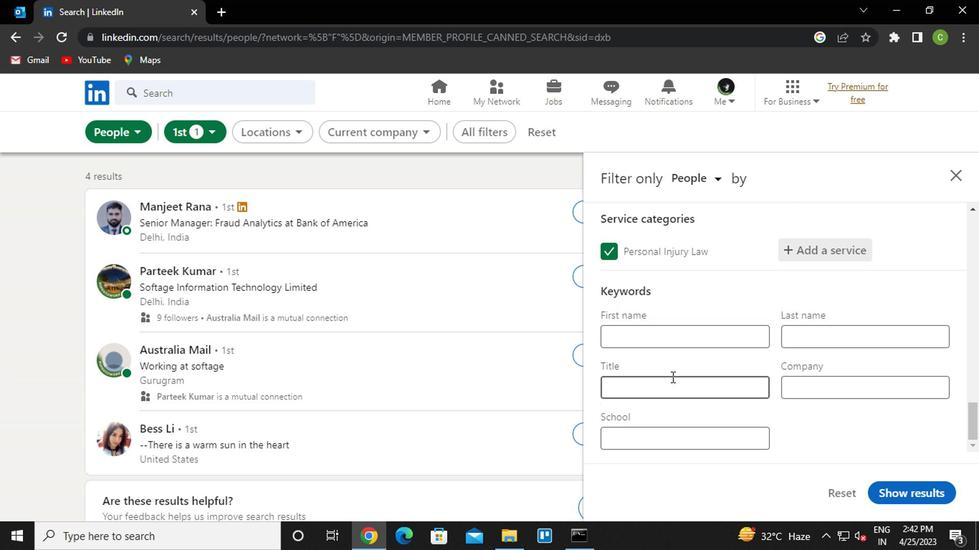 
Action: Mouse pressed left at (668, 384)
Screenshot: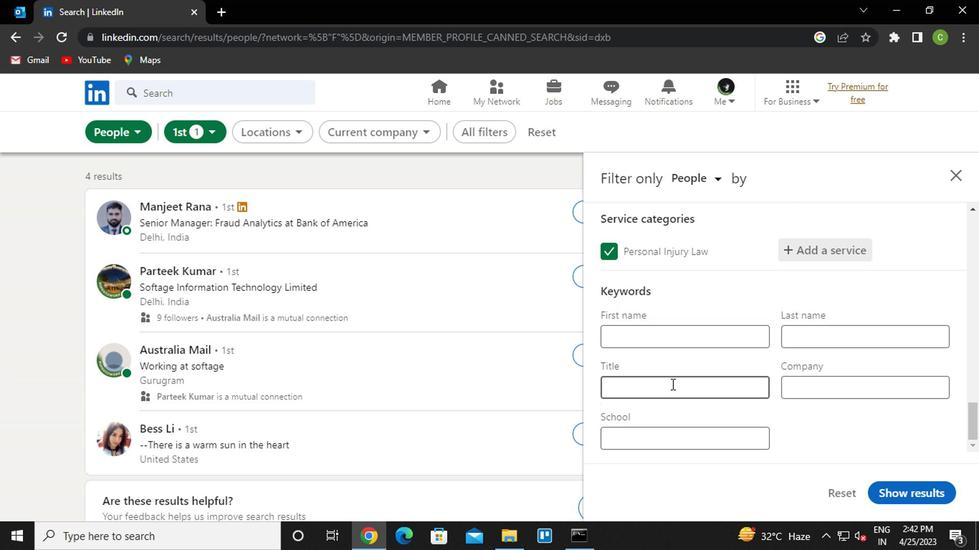 
Action: Key pressed <Key.caps_lock>d<Key.caps_lock>igital<Key.space>overload
Screenshot: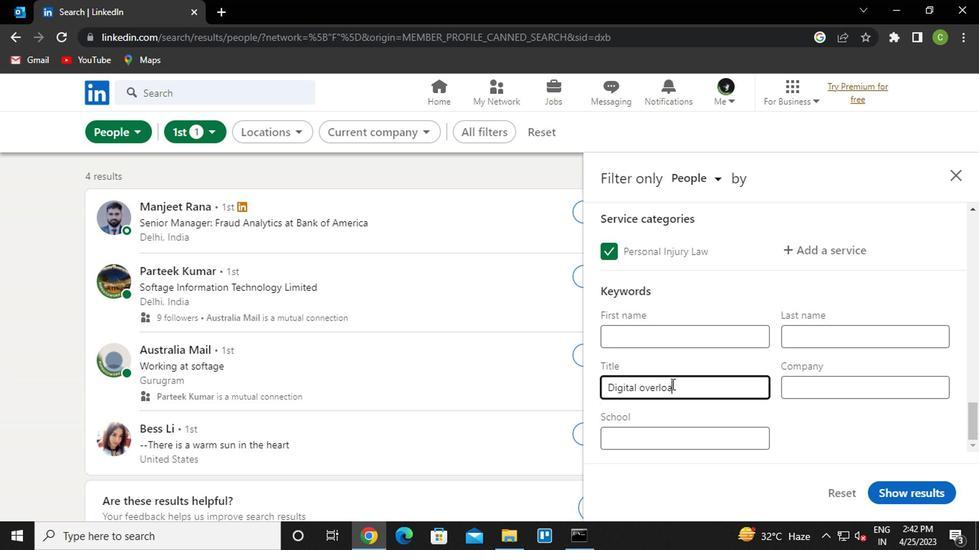 
Action: Mouse moved to (903, 489)
Screenshot: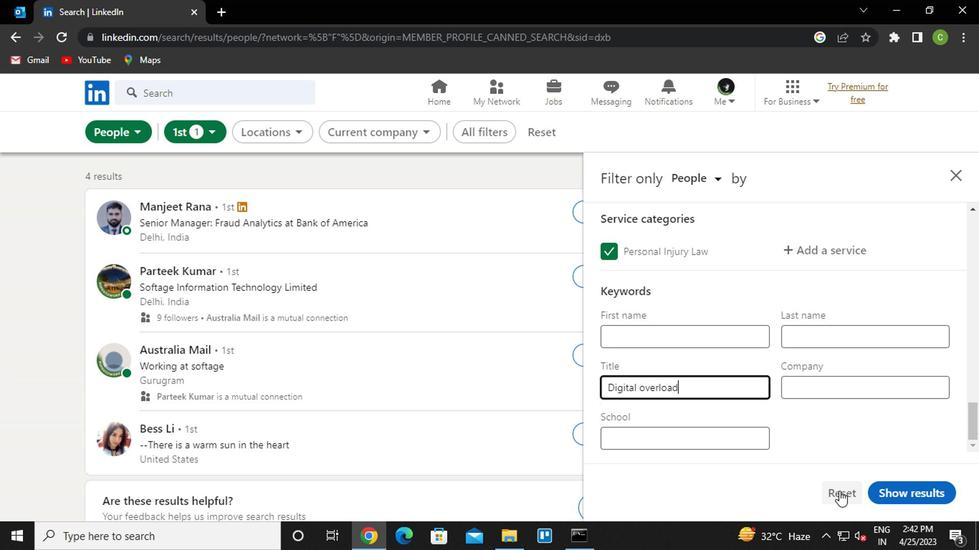 
Action: Mouse pressed left at (903, 489)
Screenshot: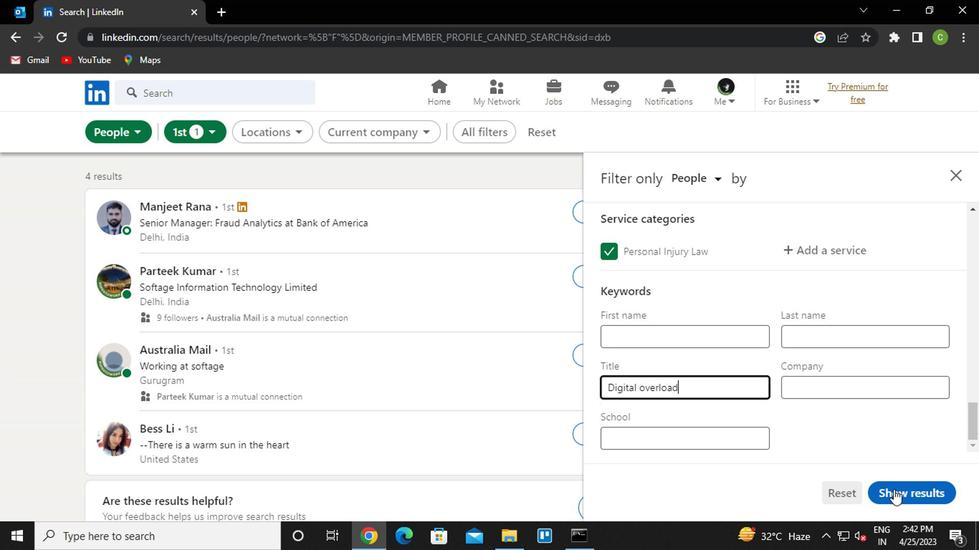 
Action: Mouse moved to (729, 551)
Screenshot: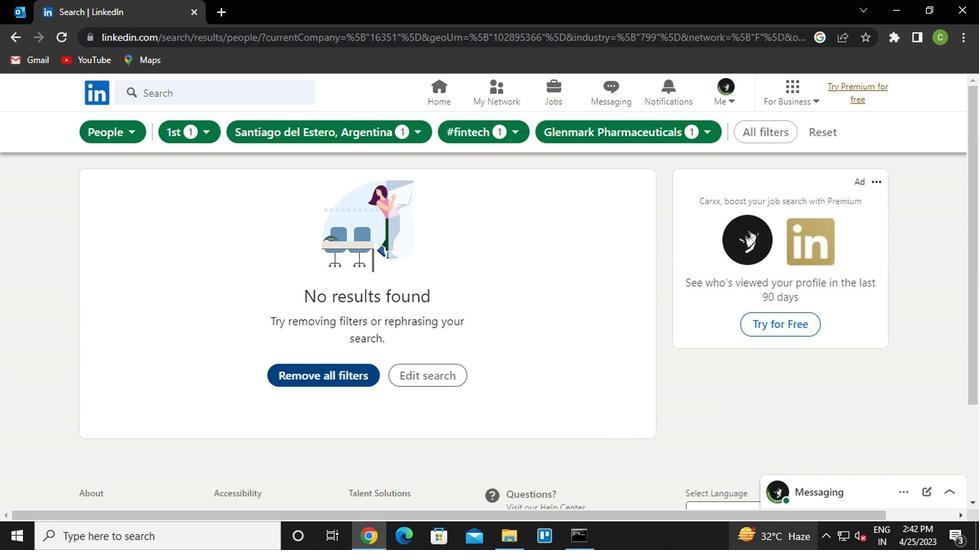 
